 Task: Find connections with filter location Kishangarh with filter topic #economicswith filter profile language Potuguese with filter current company Plivo with filter school GNA University with filter industry Loan Brokers with filter service category Copywriting with filter keywords title Network Administrator
Action: Mouse moved to (318, 210)
Screenshot: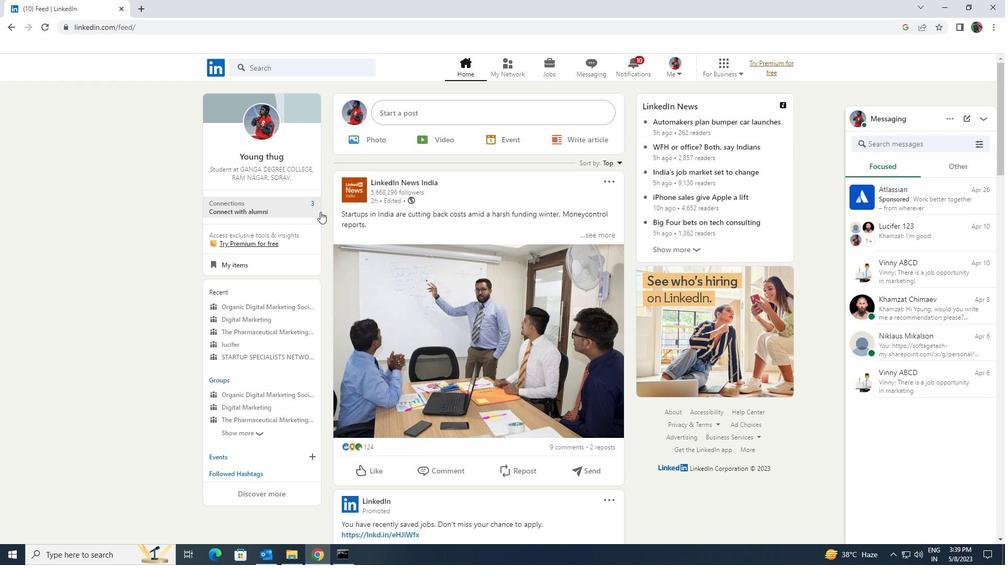 
Action: Mouse pressed left at (318, 210)
Screenshot: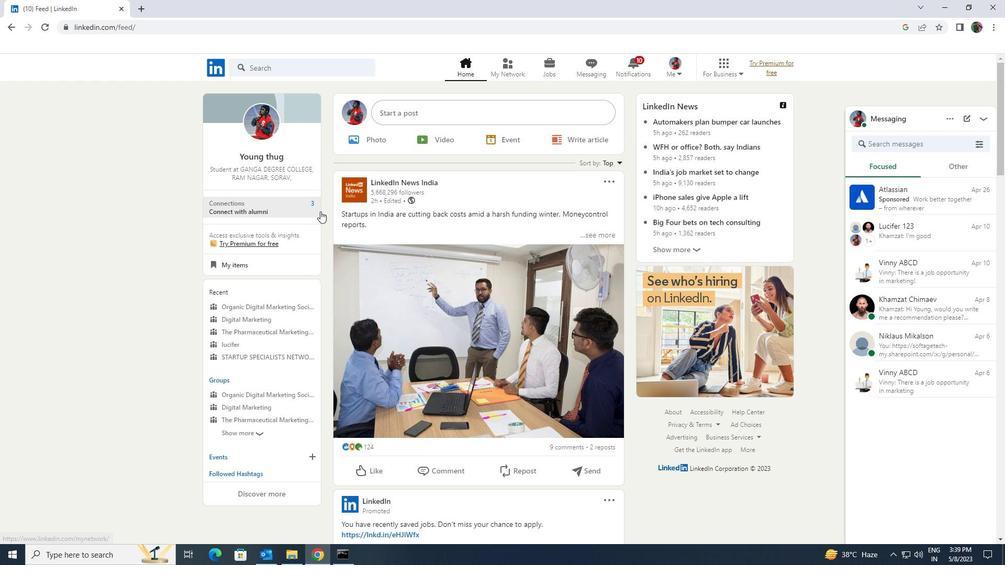 
Action: Mouse moved to (322, 126)
Screenshot: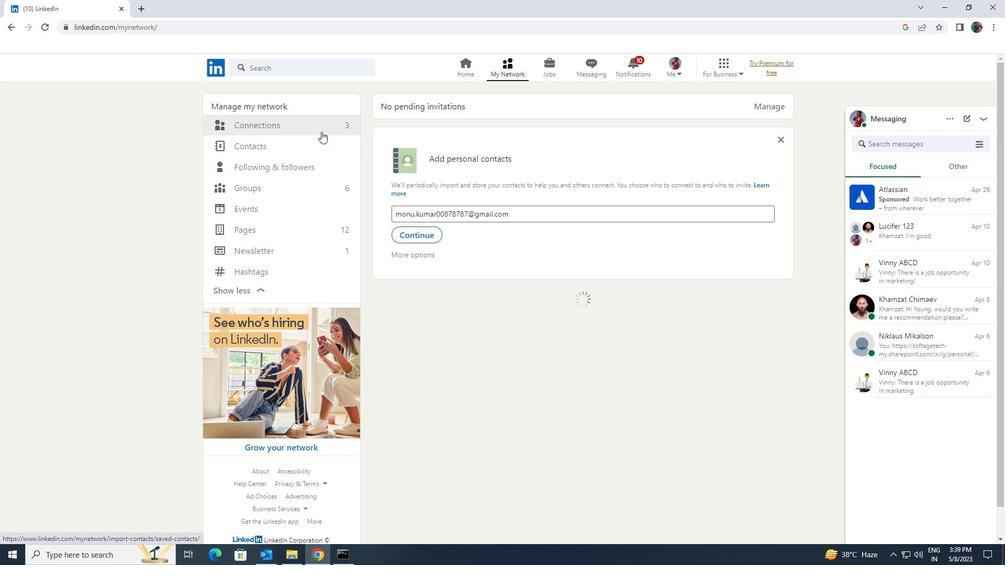 
Action: Mouse pressed left at (322, 126)
Screenshot: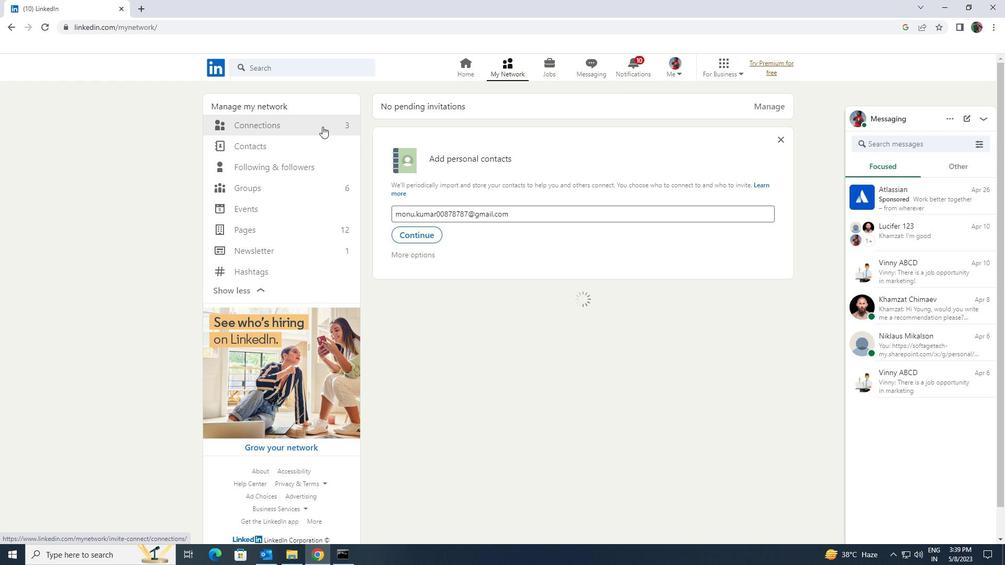 
Action: Mouse moved to (571, 128)
Screenshot: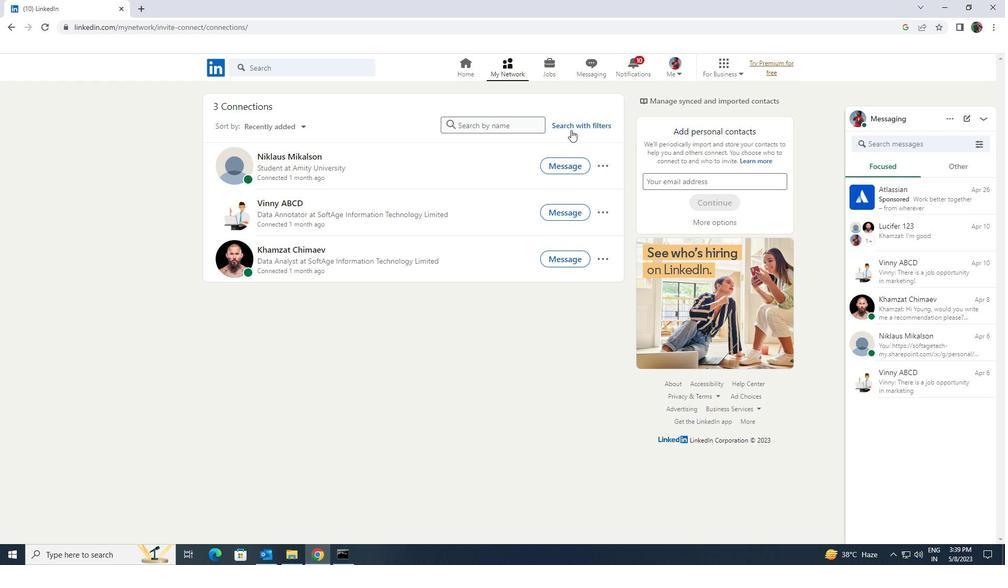 
Action: Mouse pressed left at (571, 128)
Screenshot: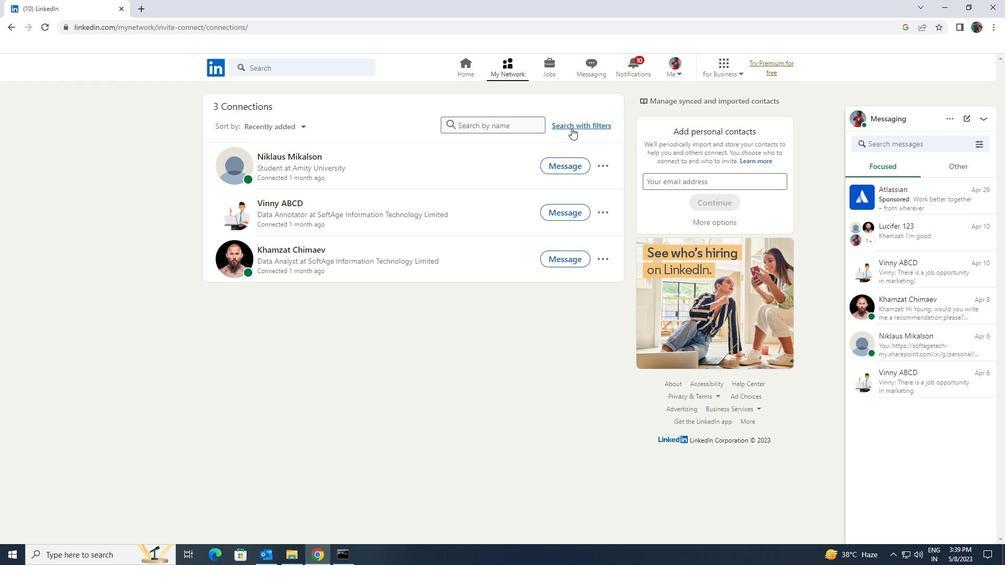 
Action: Mouse moved to (539, 95)
Screenshot: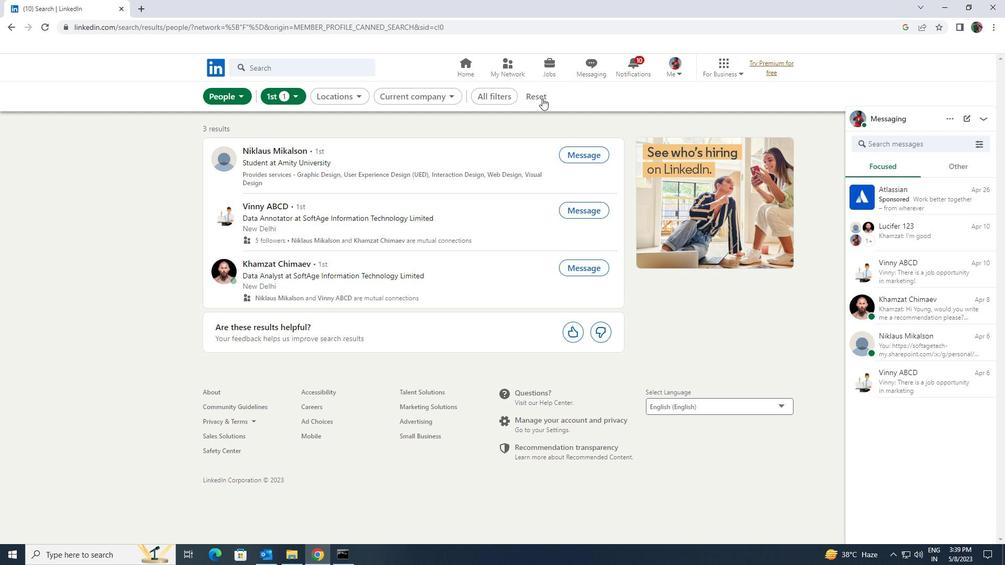 
Action: Mouse pressed left at (539, 95)
Screenshot: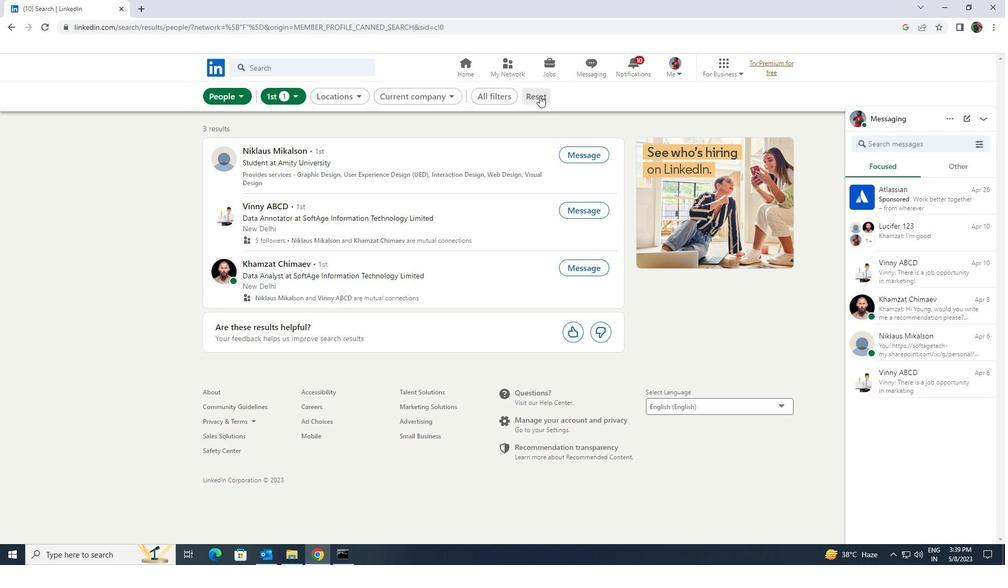
Action: Mouse moved to (527, 97)
Screenshot: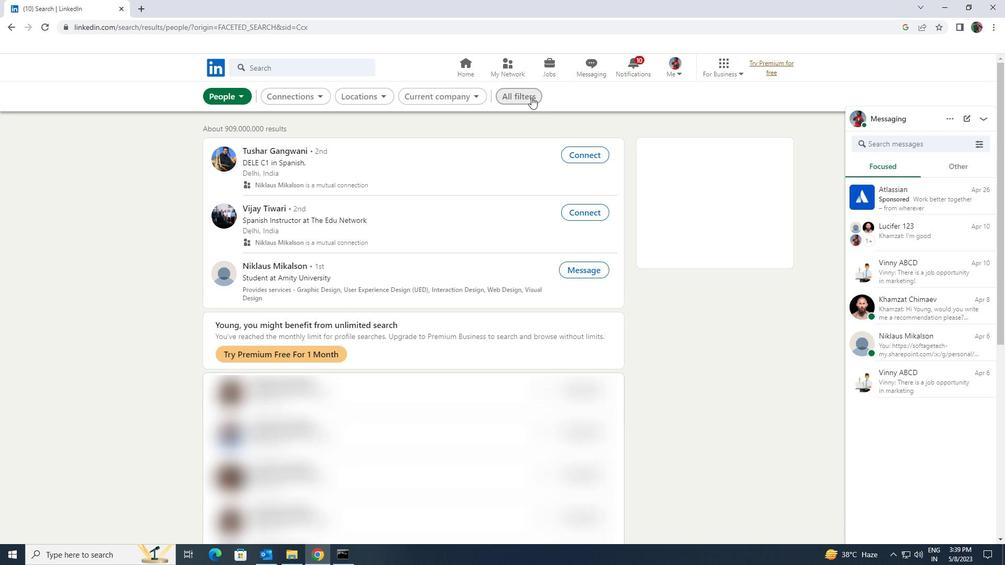 
Action: Mouse pressed left at (527, 97)
Screenshot: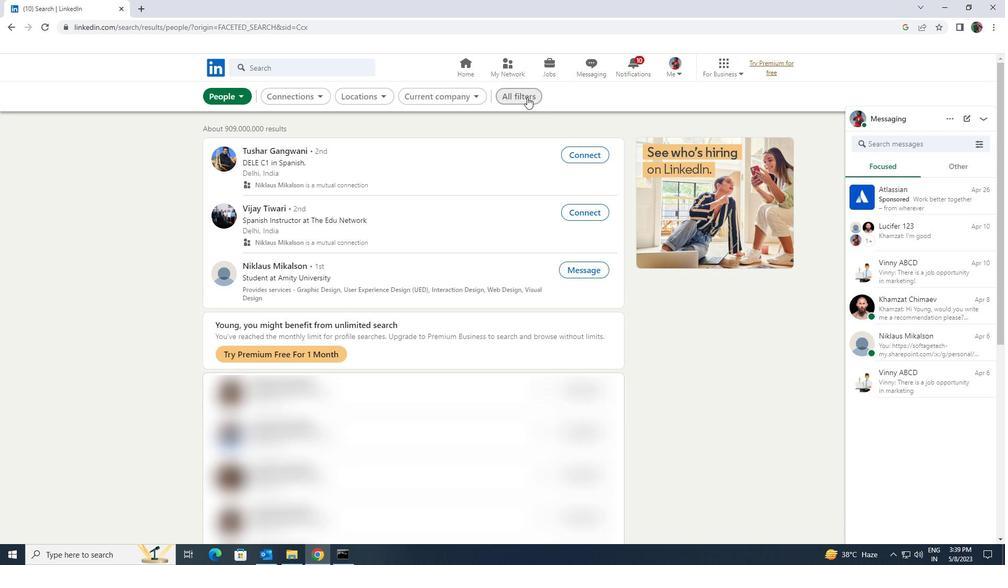 
Action: Mouse moved to (875, 406)
Screenshot: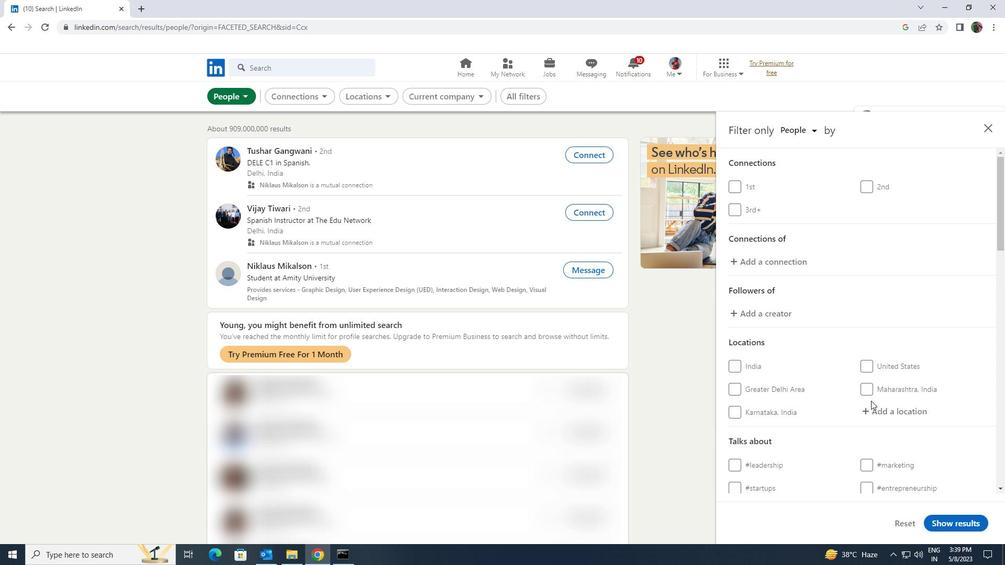 
Action: Mouse pressed left at (875, 406)
Screenshot: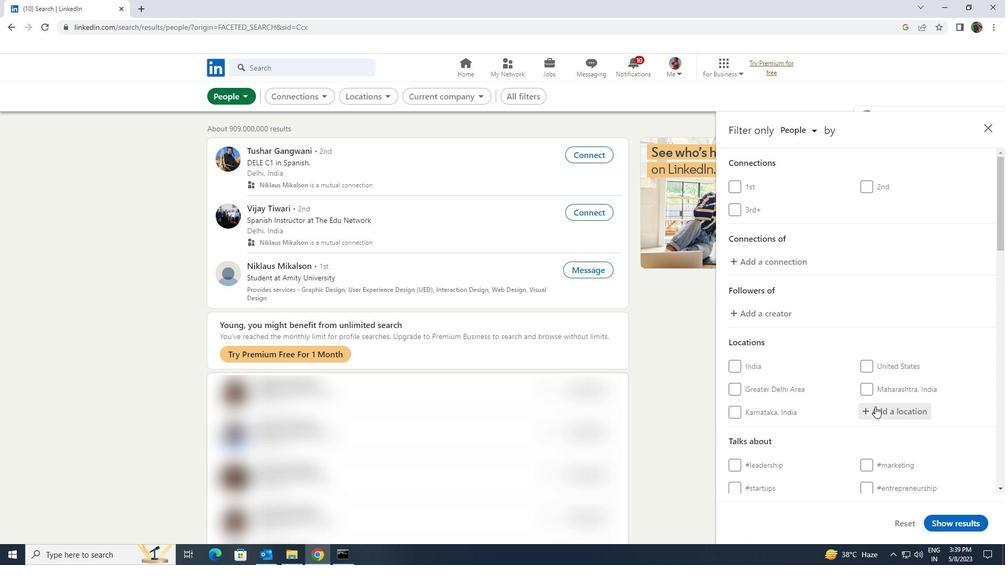 
Action: Key pressed <Key.shift><Key.shift>KISHANGARH
Screenshot: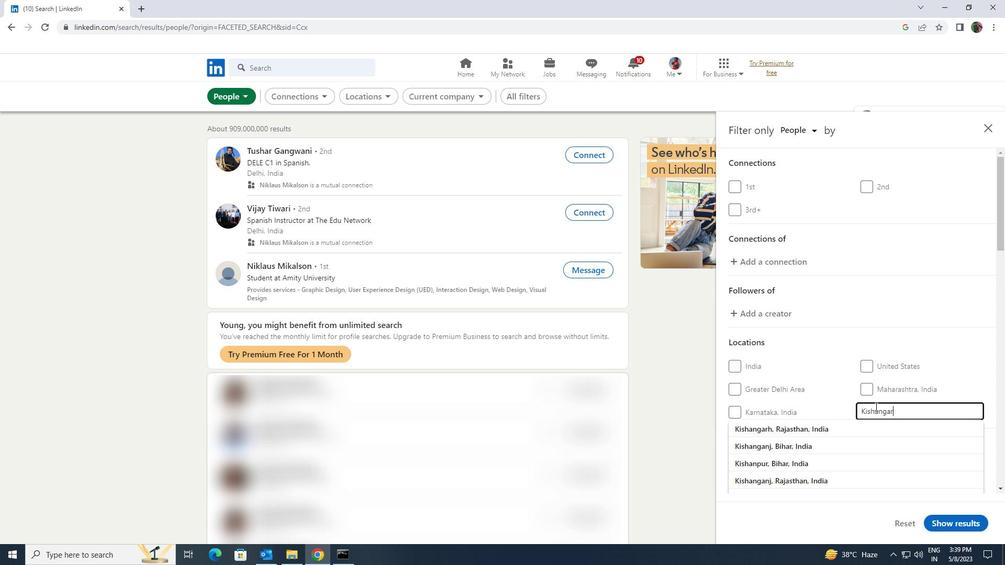 
Action: Mouse moved to (873, 425)
Screenshot: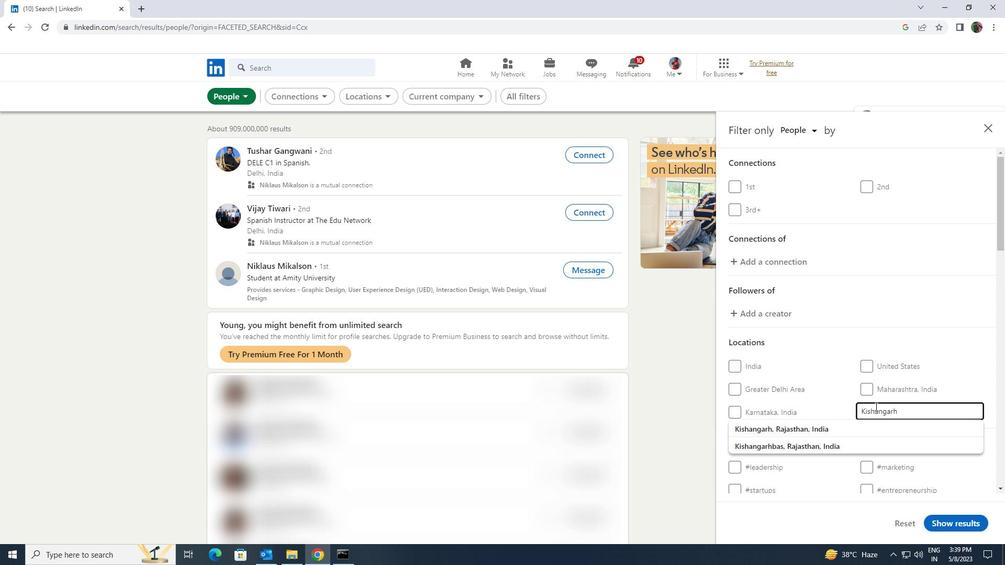 
Action: Mouse pressed left at (873, 425)
Screenshot: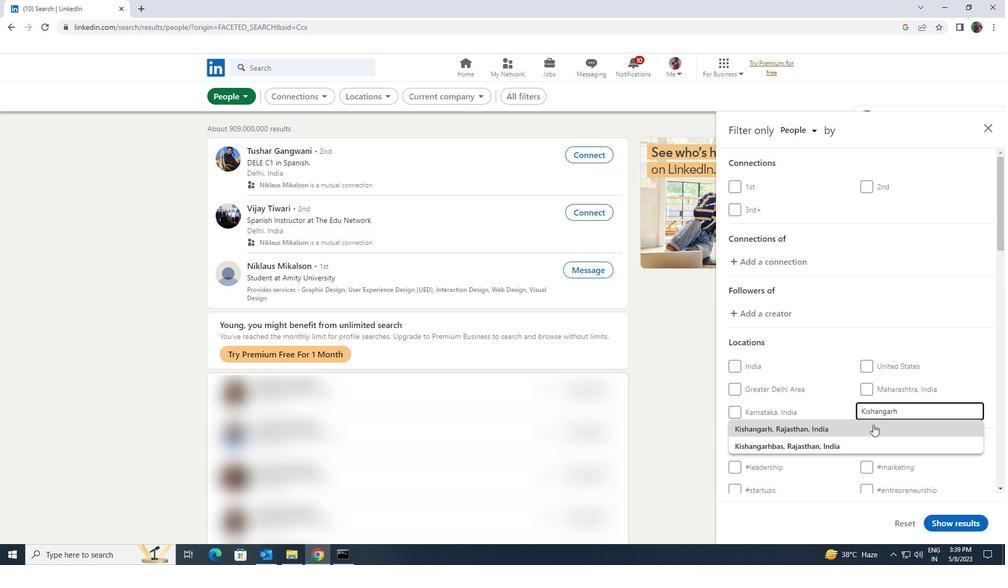 
Action: Mouse scrolled (873, 424) with delta (0, 0)
Screenshot: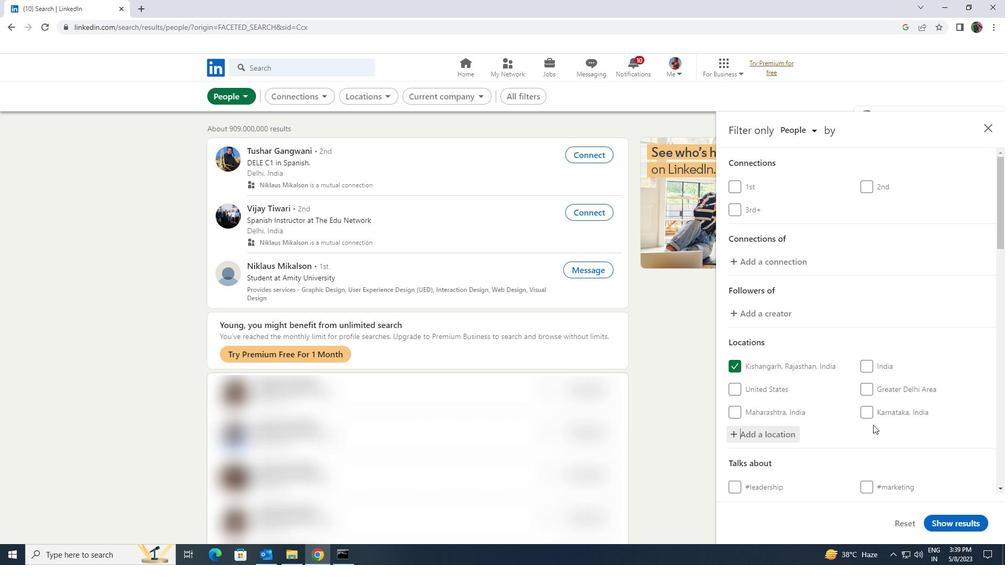 
Action: Mouse scrolled (873, 424) with delta (0, 0)
Screenshot: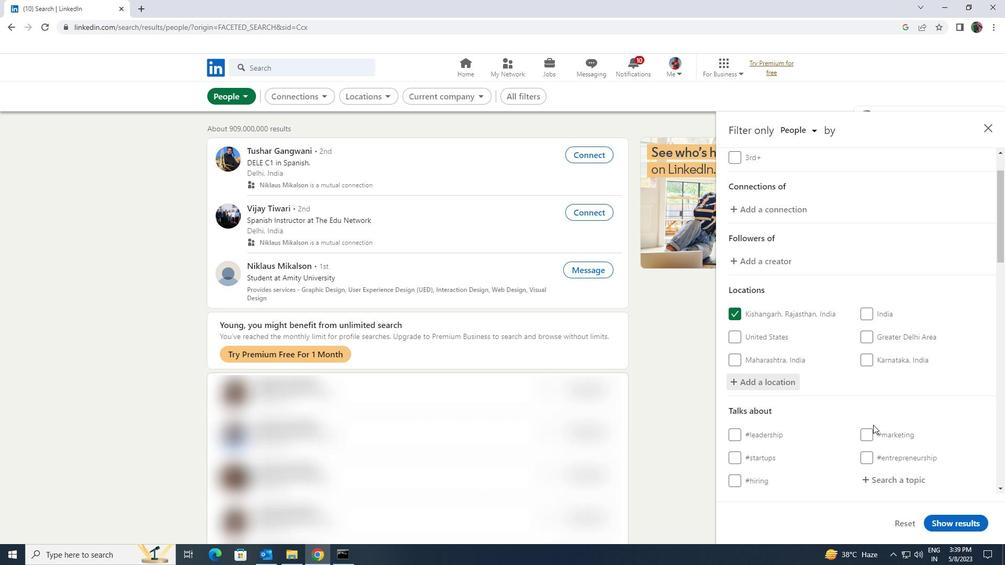 
Action: Mouse pressed left at (873, 425)
Screenshot: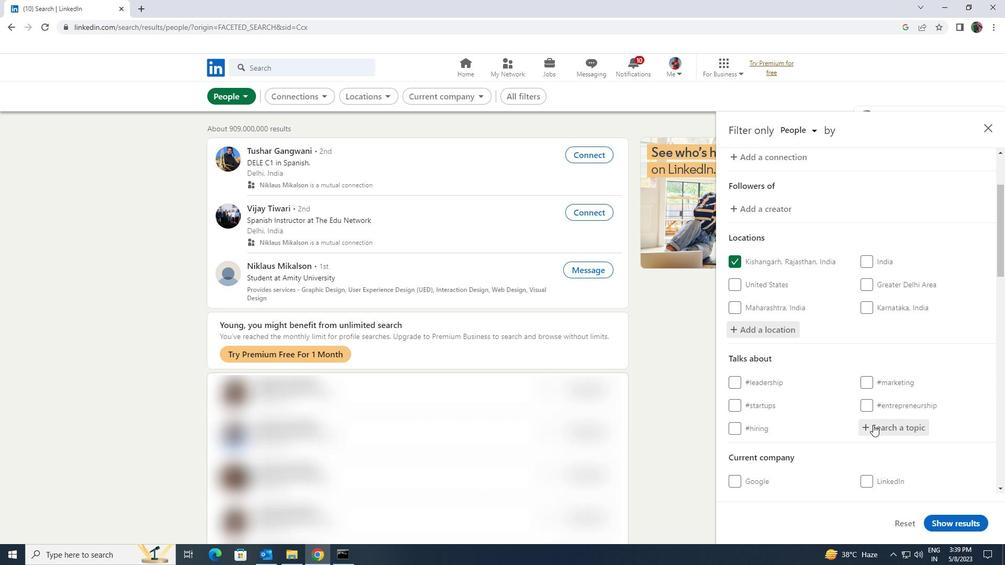 
Action: Key pressed <Key.shift><Key.shift><Key.shift><Key.shift>ECONOMICS
Screenshot: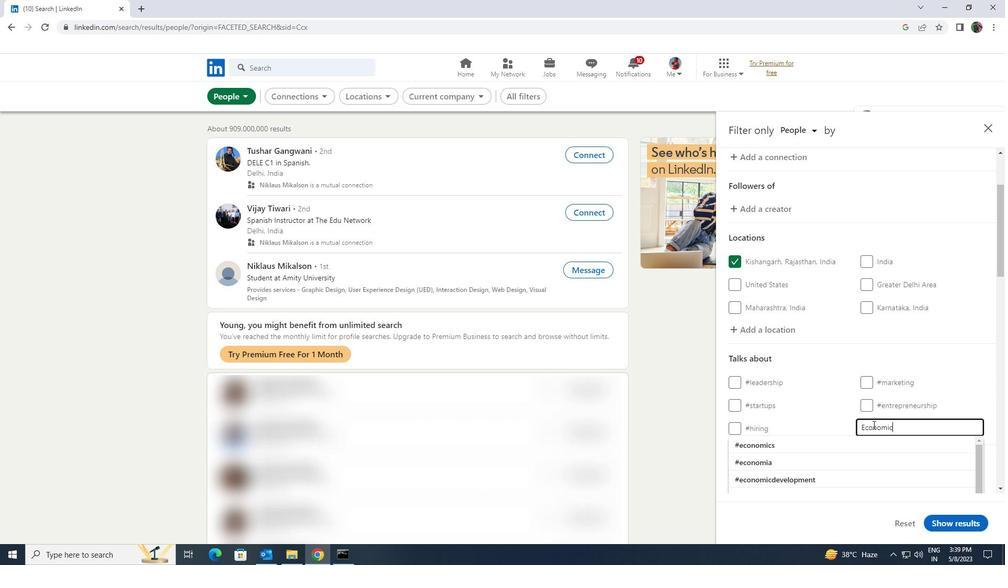 
Action: Mouse moved to (870, 437)
Screenshot: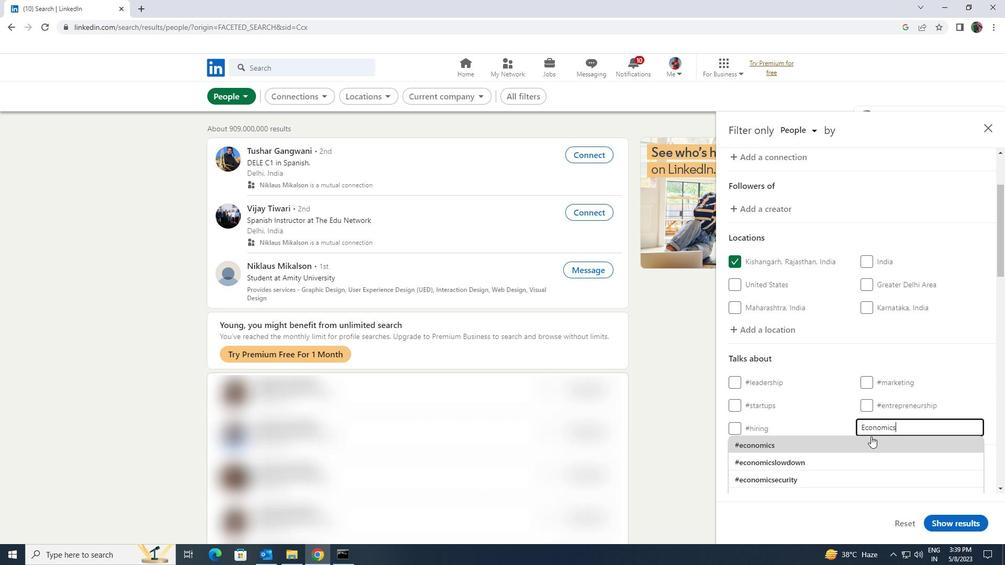 
Action: Mouse pressed left at (870, 437)
Screenshot: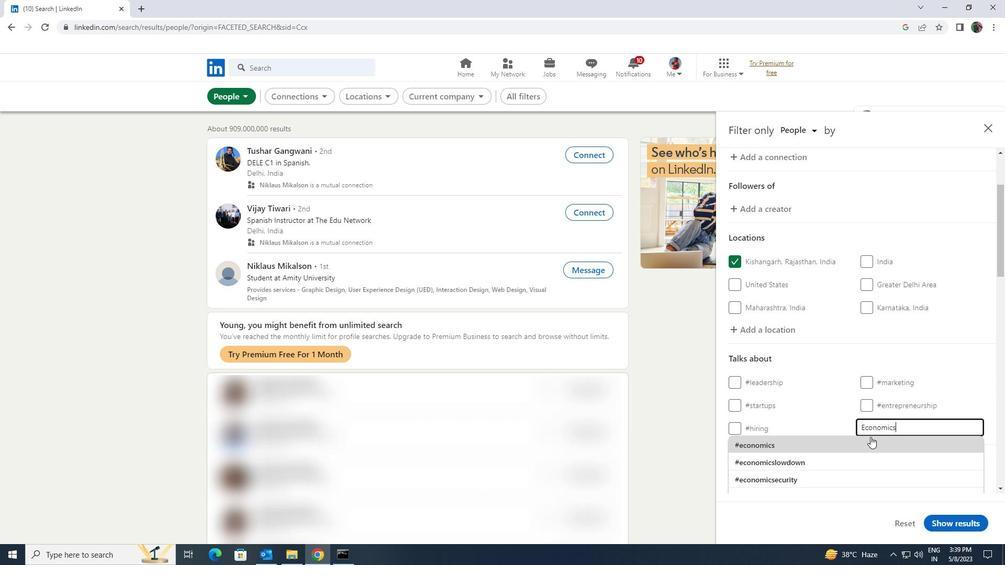 
Action: Mouse scrolled (870, 436) with delta (0, 0)
Screenshot: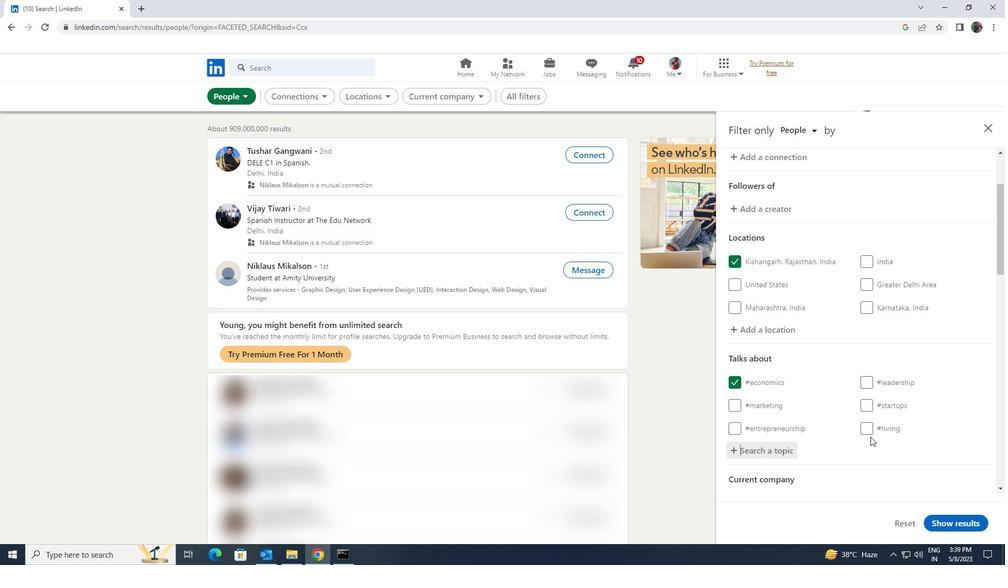 
Action: Mouse scrolled (870, 436) with delta (0, 0)
Screenshot: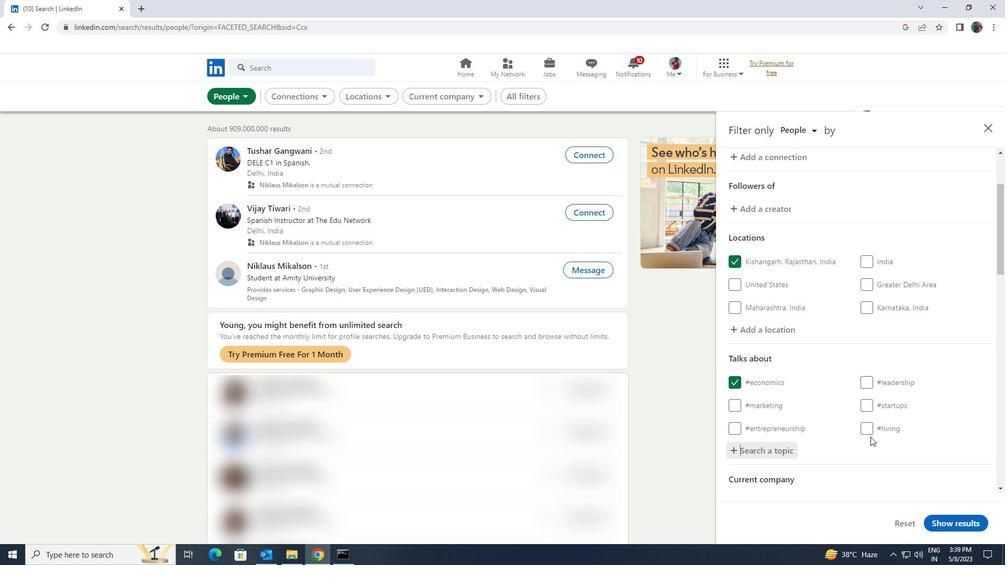 
Action: Mouse scrolled (870, 436) with delta (0, 0)
Screenshot: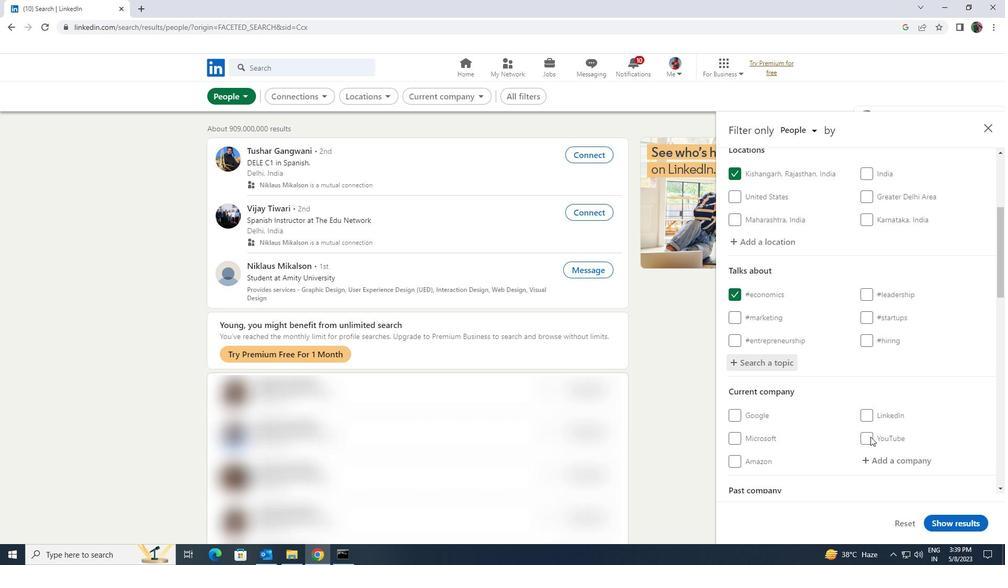 
Action: Mouse scrolled (870, 436) with delta (0, 0)
Screenshot: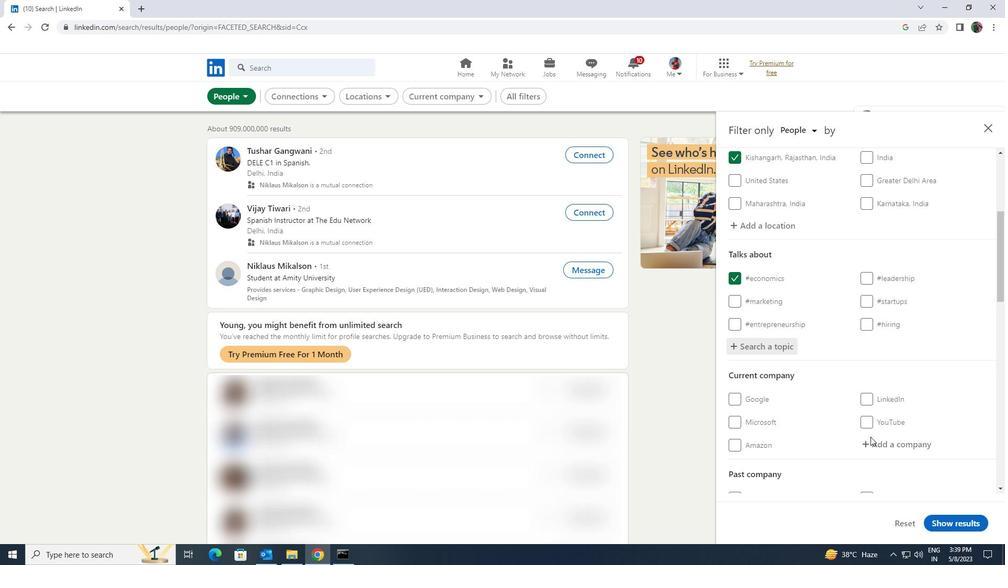 
Action: Mouse scrolled (870, 436) with delta (0, 0)
Screenshot: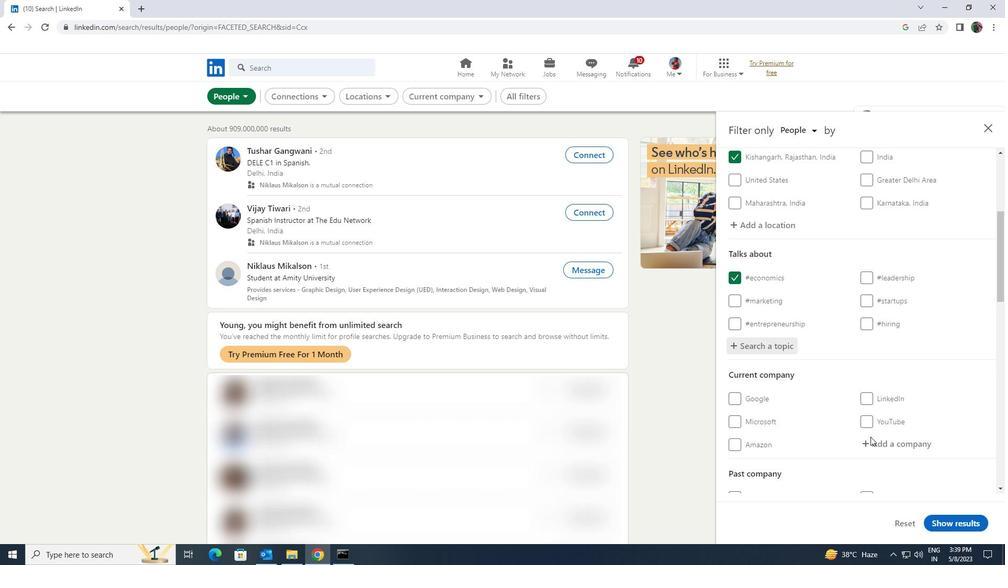 
Action: Mouse scrolled (870, 436) with delta (0, 0)
Screenshot: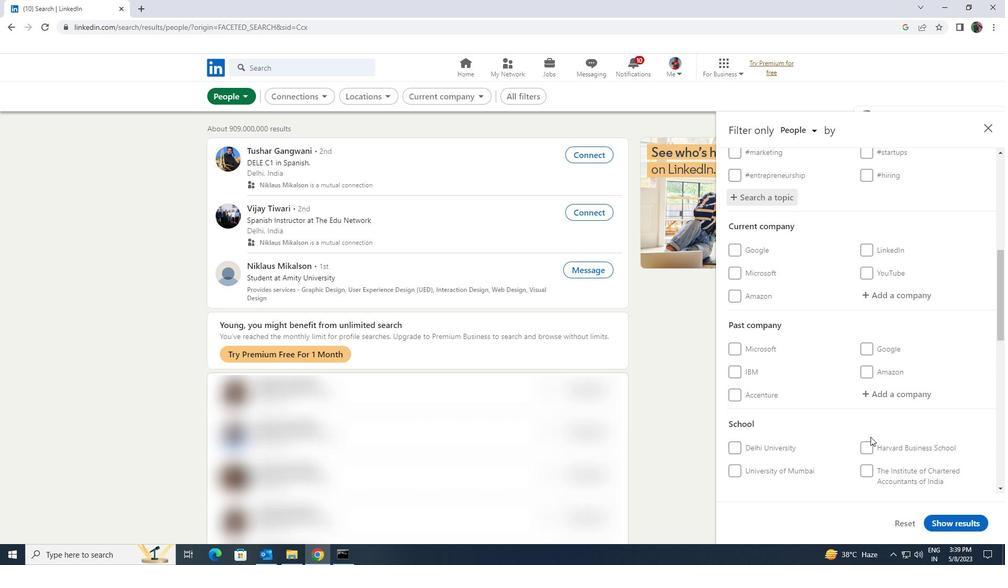 
Action: Mouse scrolled (870, 436) with delta (0, 0)
Screenshot: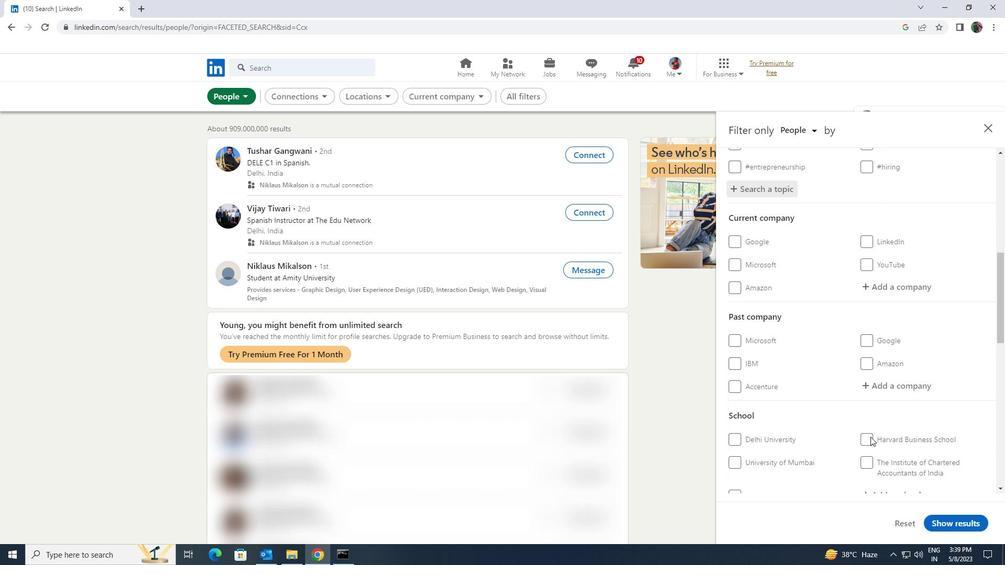 
Action: Mouse scrolled (870, 436) with delta (0, 0)
Screenshot: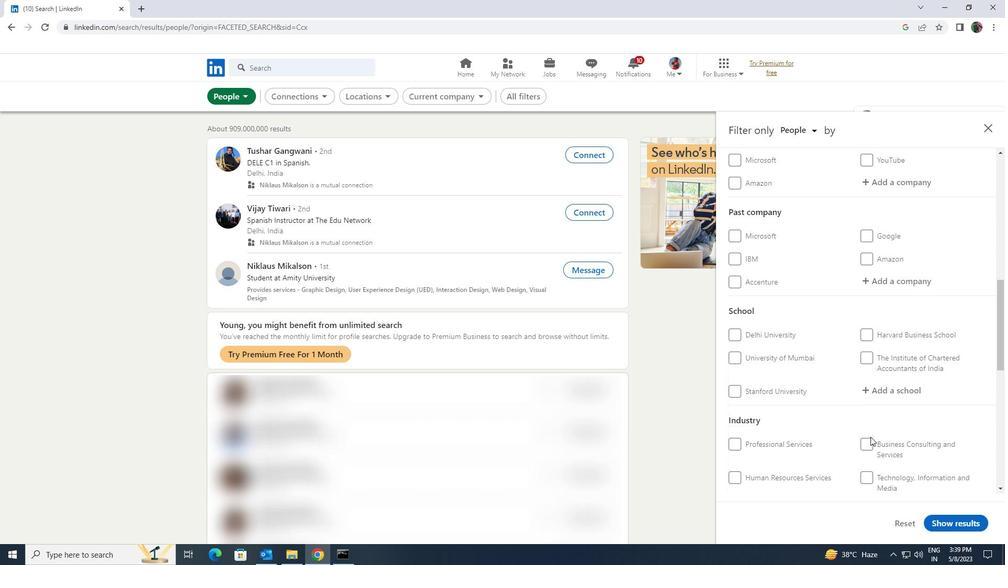 
Action: Mouse scrolled (870, 436) with delta (0, 0)
Screenshot: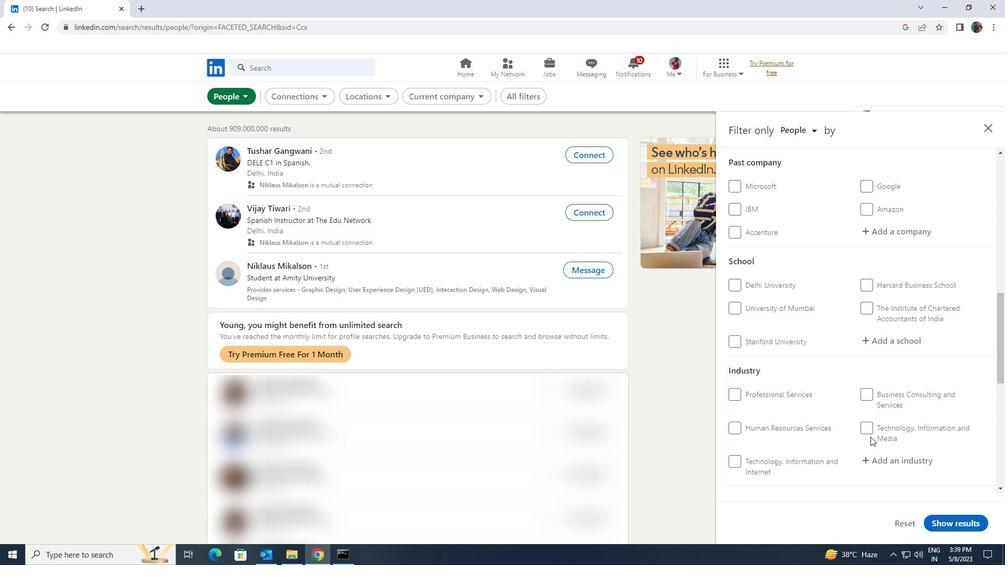 
Action: Mouse scrolled (870, 436) with delta (0, 0)
Screenshot: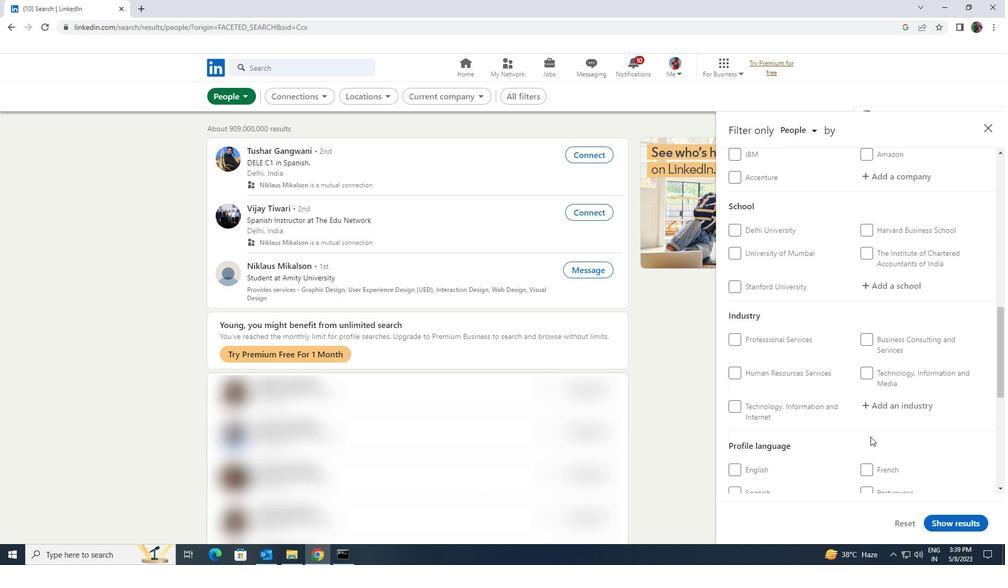 
Action: Mouse pressed left at (870, 437)
Screenshot: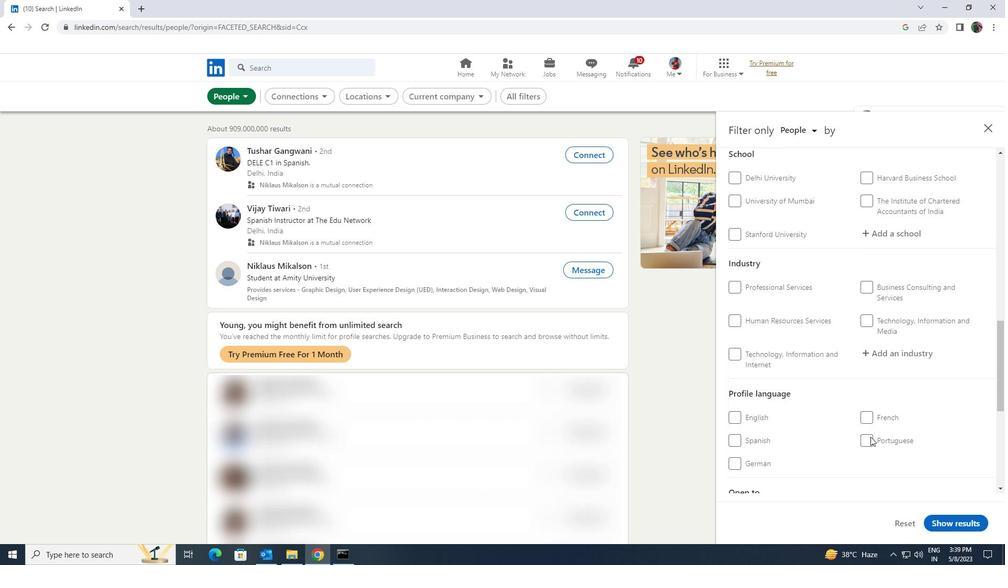 
Action: Mouse scrolled (870, 437) with delta (0, 0)
Screenshot: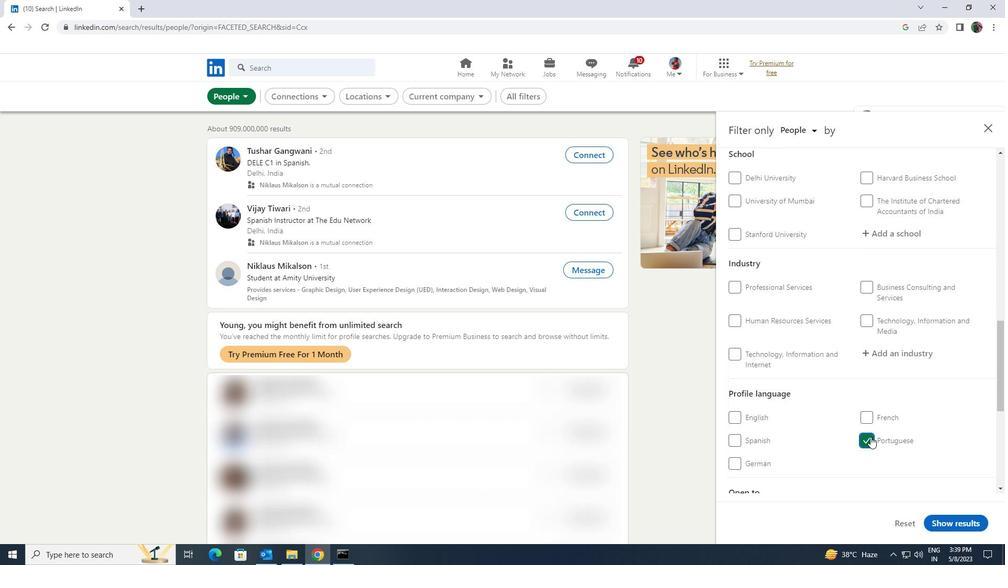 
Action: Mouse scrolled (870, 437) with delta (0, 0)
Screenshot: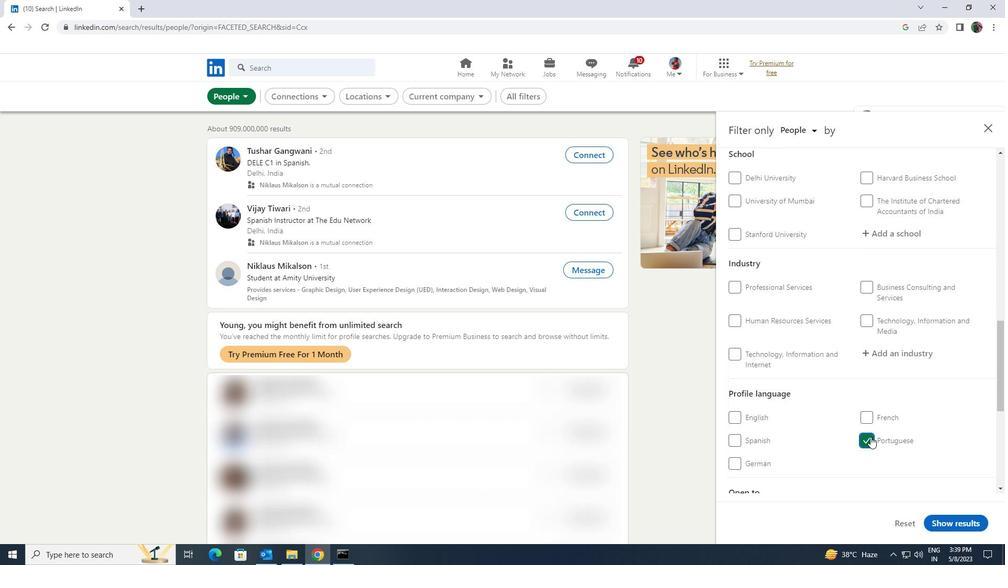 
Action: Mouse scrolled (870, 437) with delta (0, 0)
Screenshot: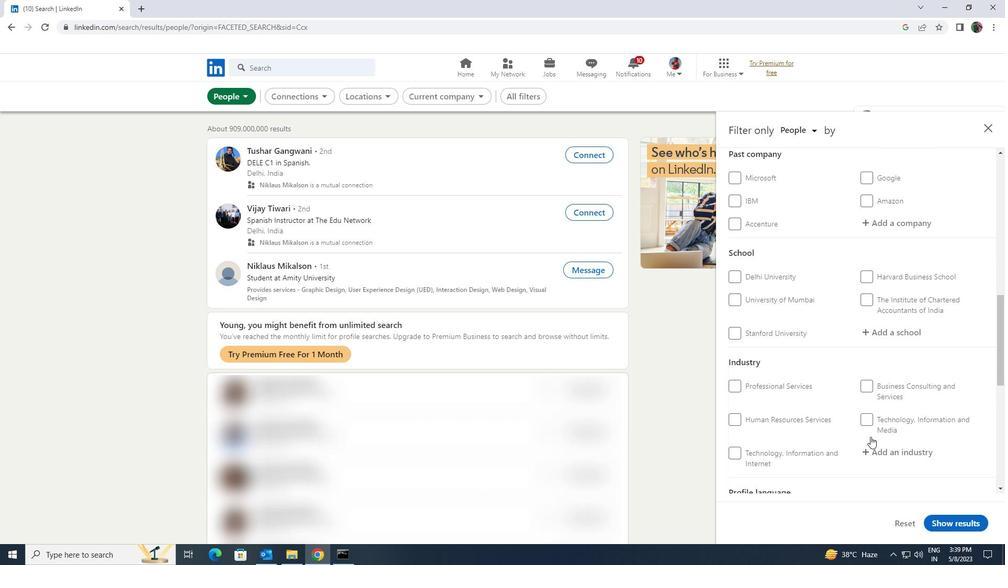
Action: Mouse scrolled (870, 437) with delta (0, 0)
Screenshot: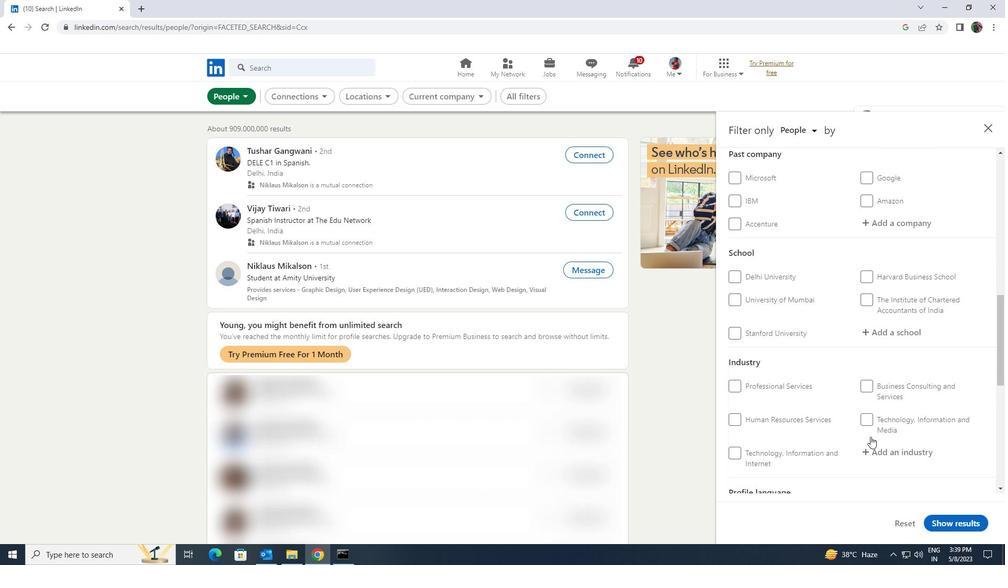 
Action: Mouse scrolled (870, 437) with delta (0, 0)
Screenshot: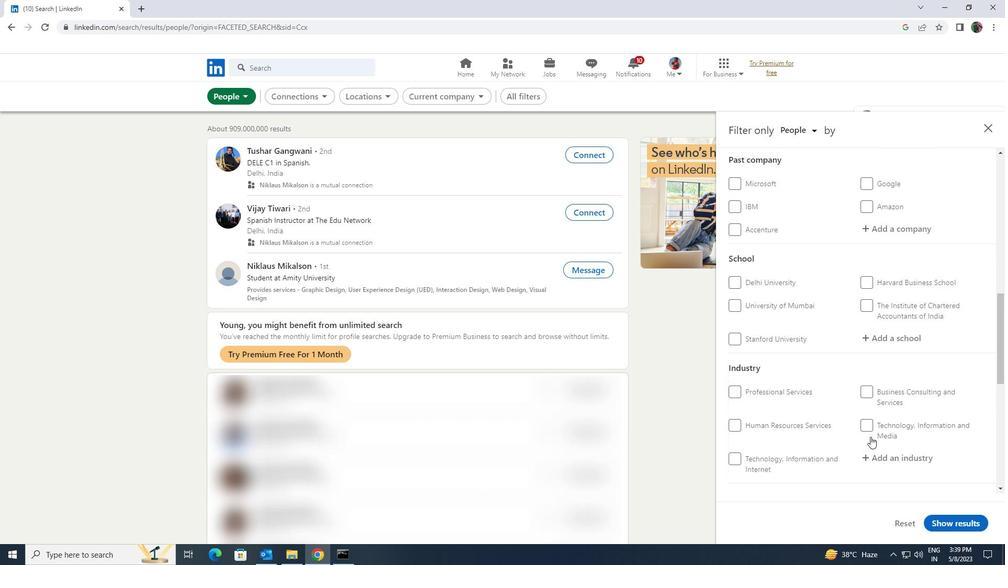 
Action: Mouse scrolled (870, 437) with delta (0, 0)
Screenshot: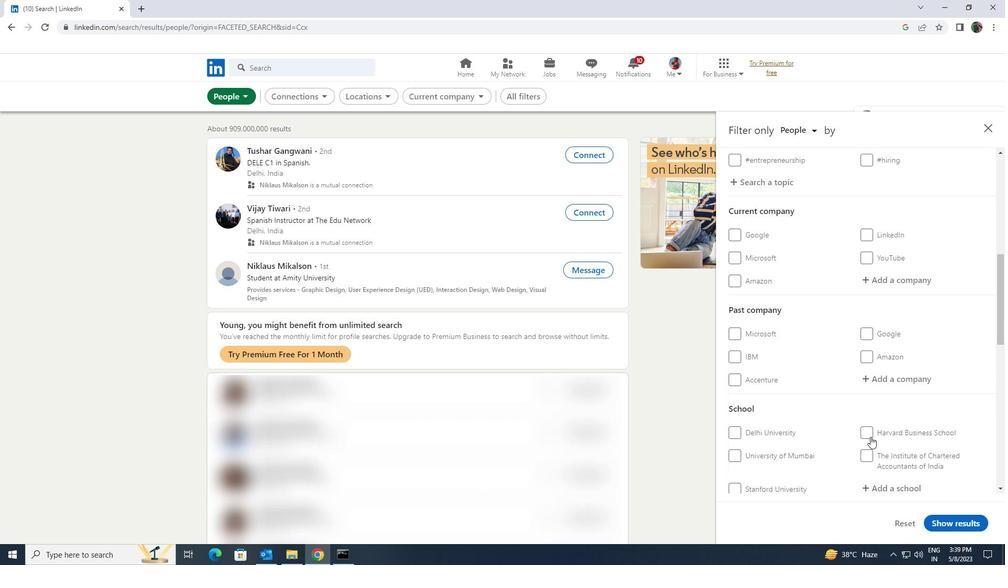 
Action: Mouse scrolled (870, 437) with delta (0, 0)
Screenshot: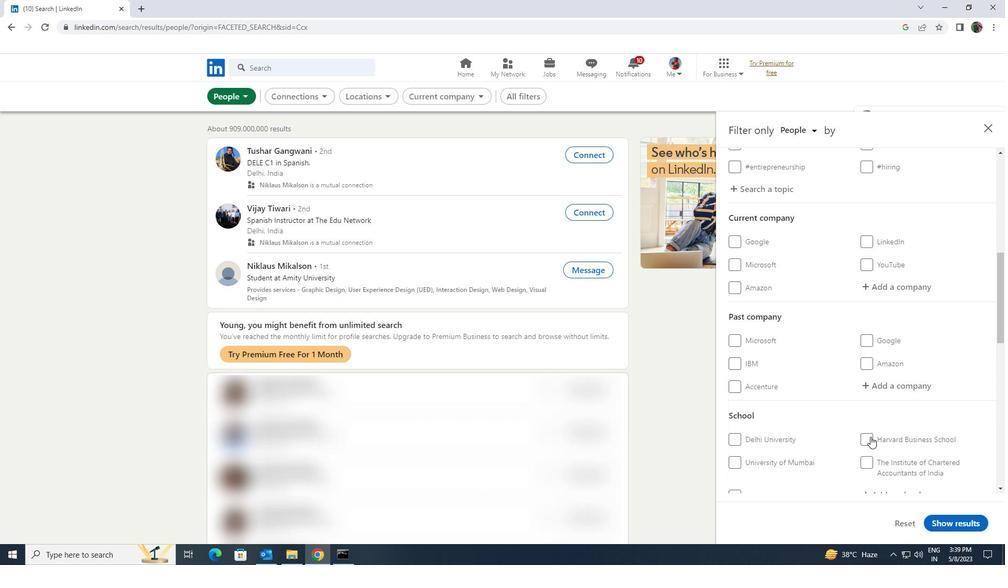 
Action: Mouse moved to (878, 394)
Screenshot: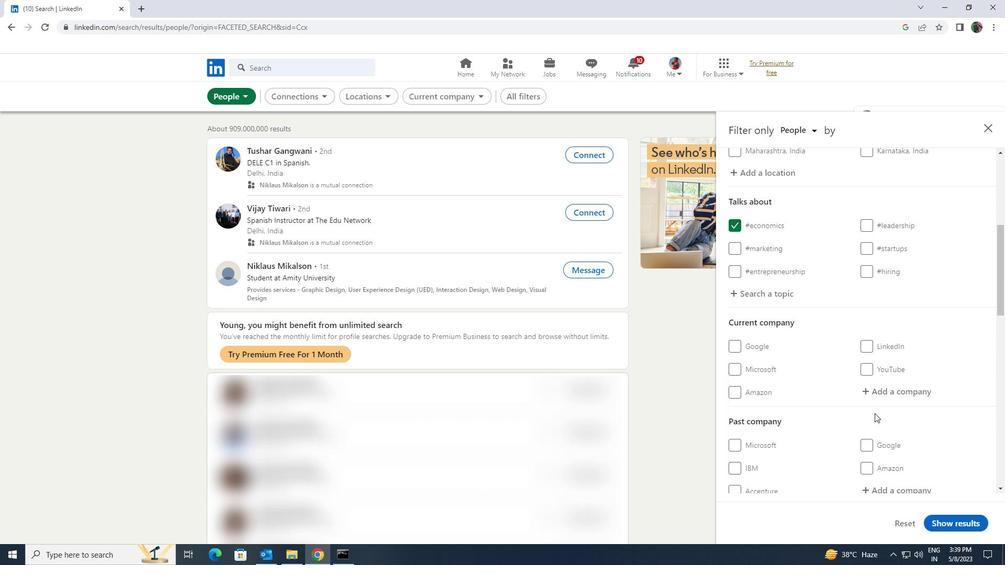 
Action: Mouse pressed left at (878, 394)
Screenshot: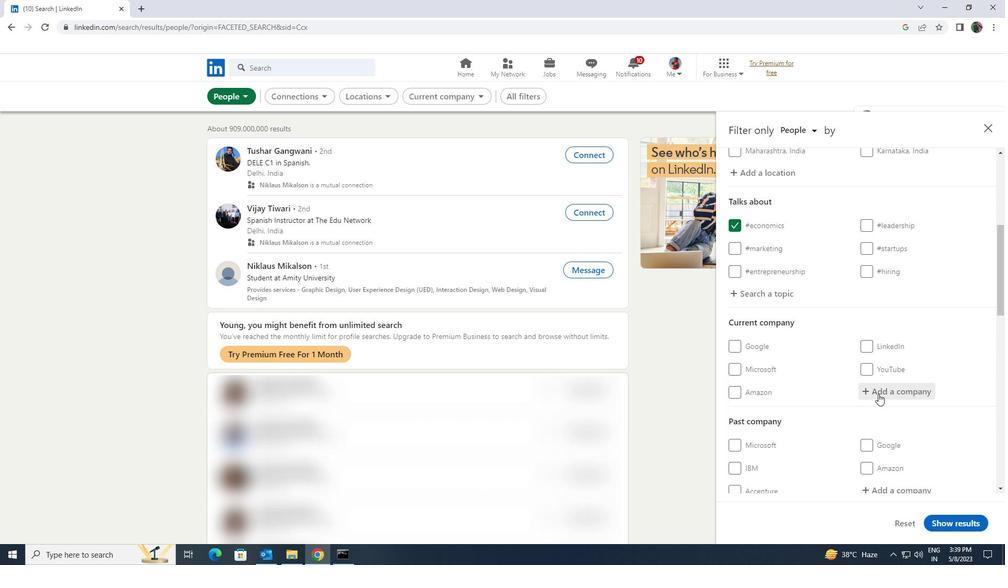 
Action: Key pressed <Key.shift><Key.shift><Key.shift><Key.shift><Key.shift><Key.shift>GN<Key.backspace><Key.backspace><Key.shift><Key.shift><Key.shift><Key.shift><Key.shift><Key.shift><Key.shift><Key.shift><Key.shift><Key.shift><Key.shift><Key.shift><Key.shift><Key.shift><Key.shift><Key.shift><Key.shift><Key.shift><Key.shift><Key.shift><Key.shift>PLIVO
Screenshot: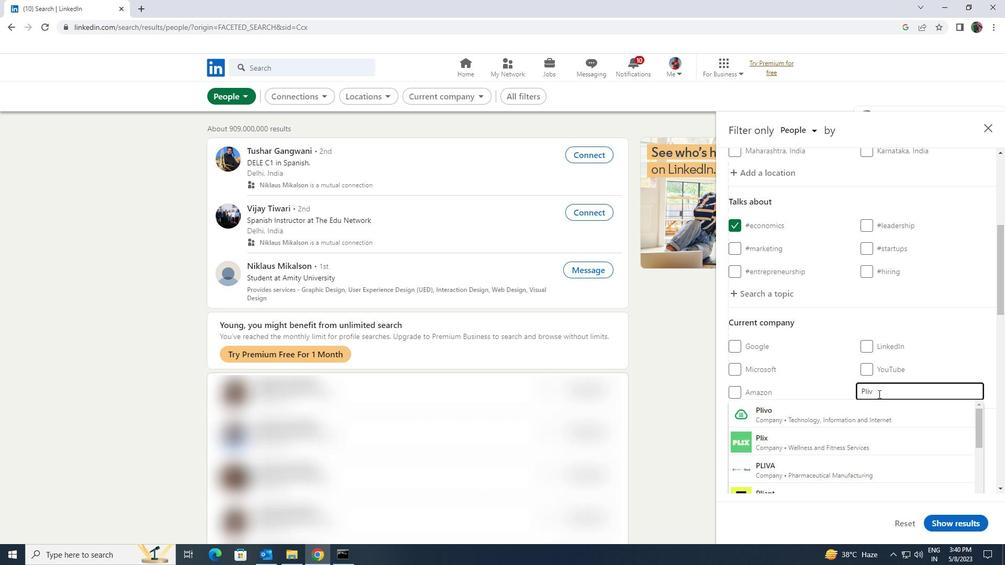 
Action: Mouse moved to (871, 406)
Screenshot: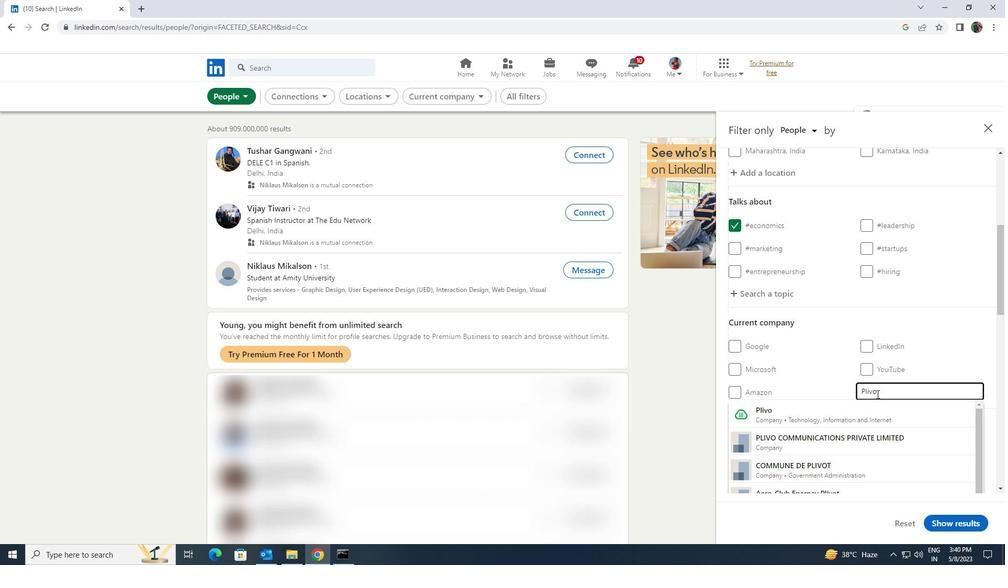 
Action: Mouse pressed left at (871, 406)
Screenshot: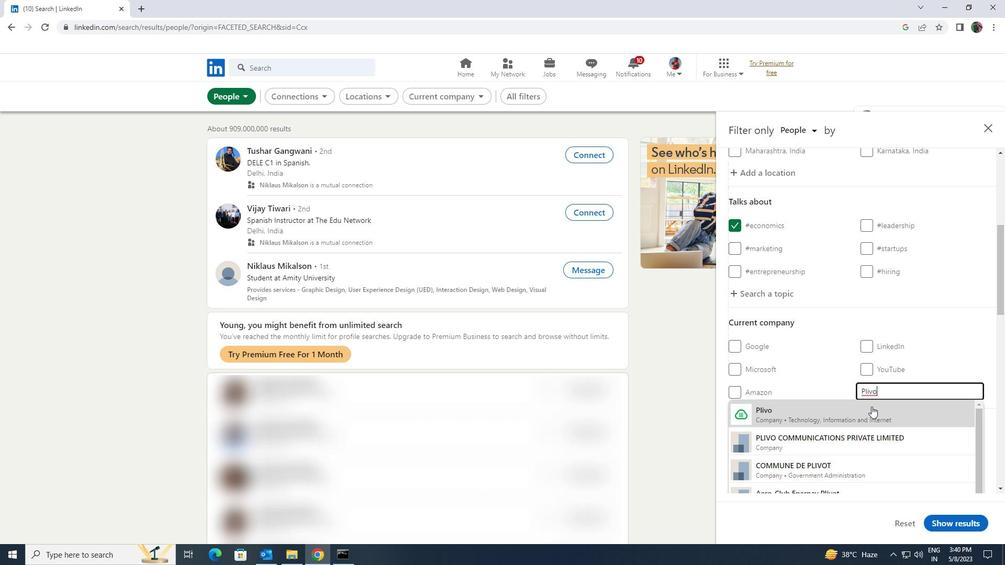 
Action: Mouse scrolled (871, 406) with delta (0, 0)
Screenshot: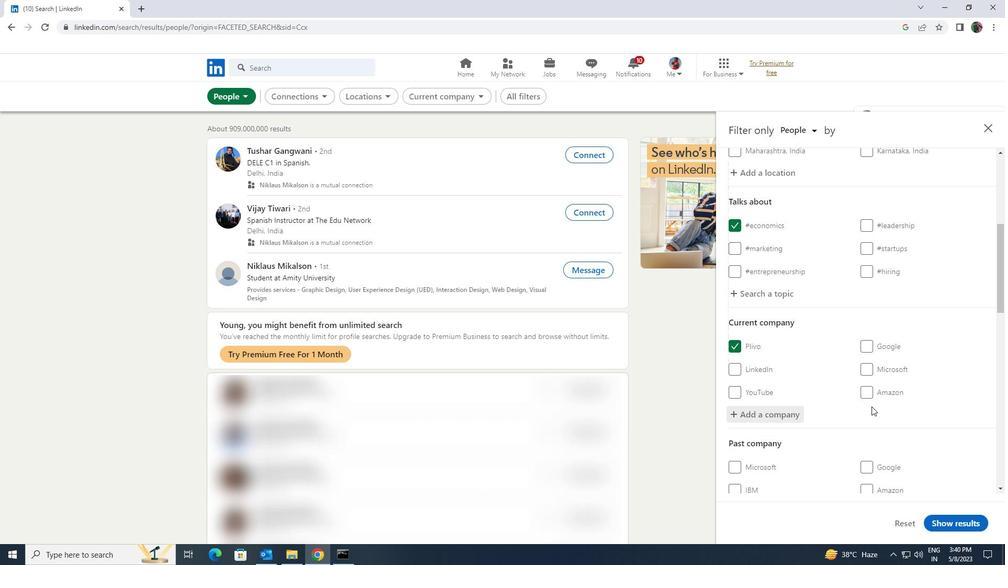 
Action: Mouse moved to (866, 429)
Screenshot: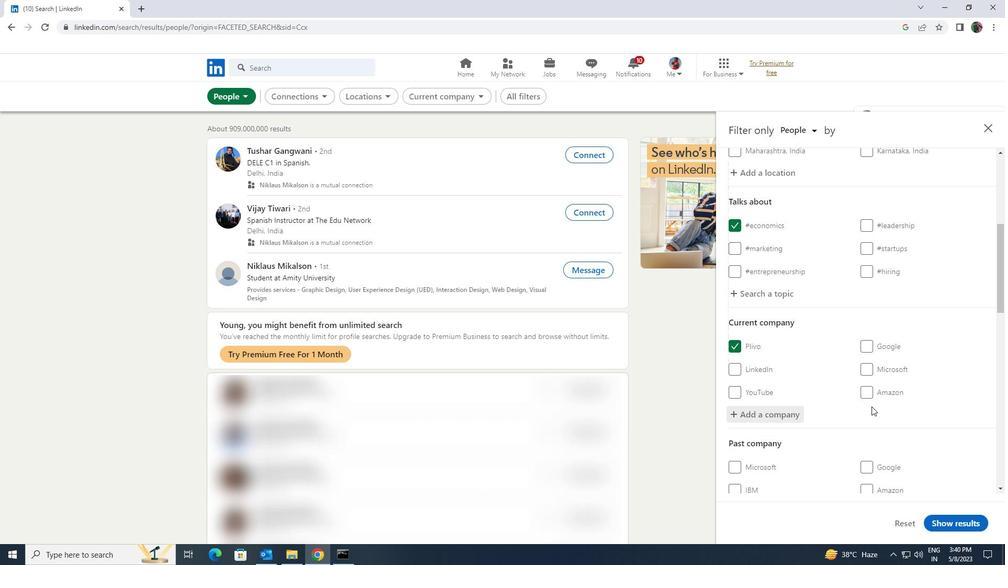 
Action: Mouse scrolled (866, 428) with delta (0, 0)
Screenshot: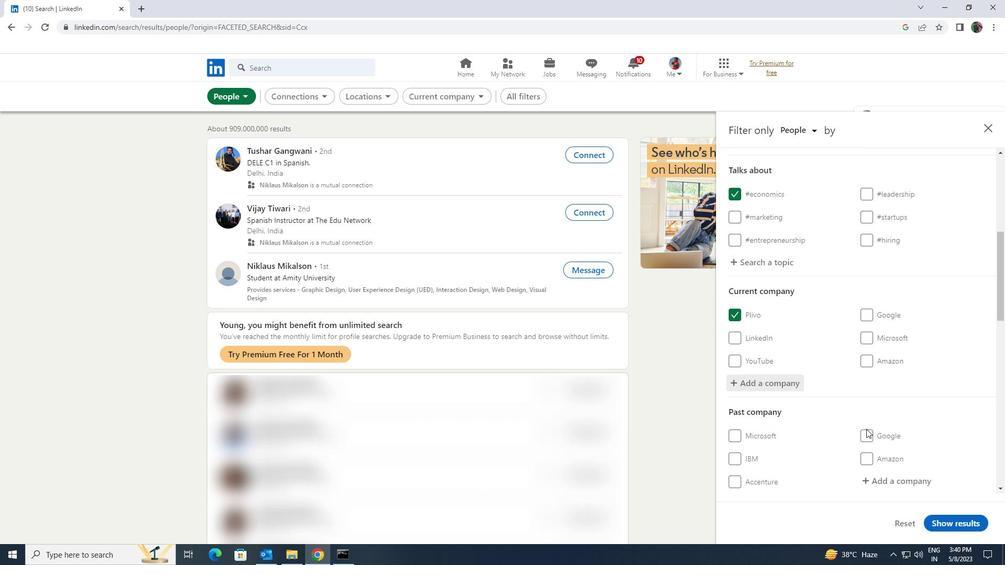 
Action: Mouse scrolled (866, 428) with delta (0, 0)
Screenshot: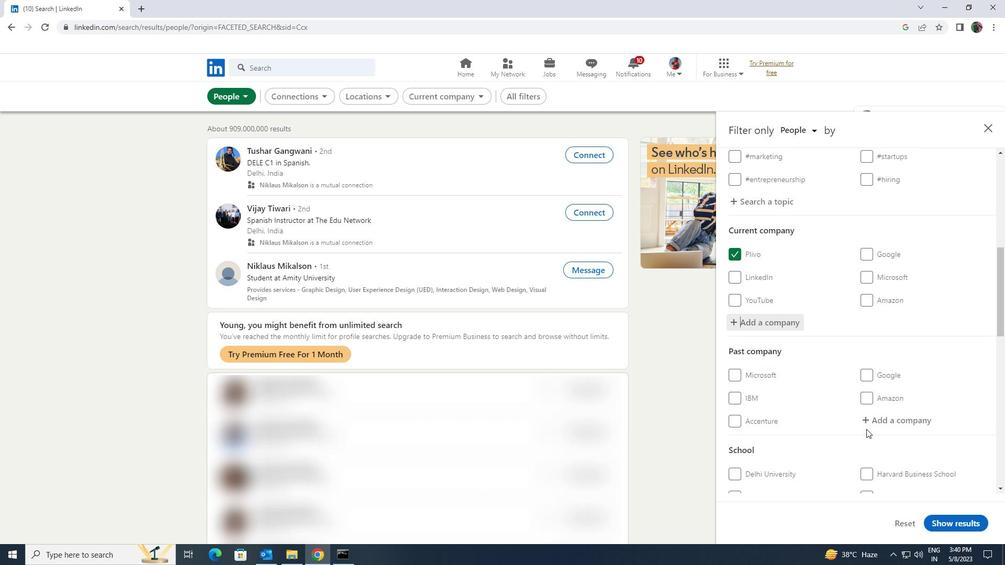 
Action: Mouse scrolled (866, 428) with delta (0, 0)
Screenshot: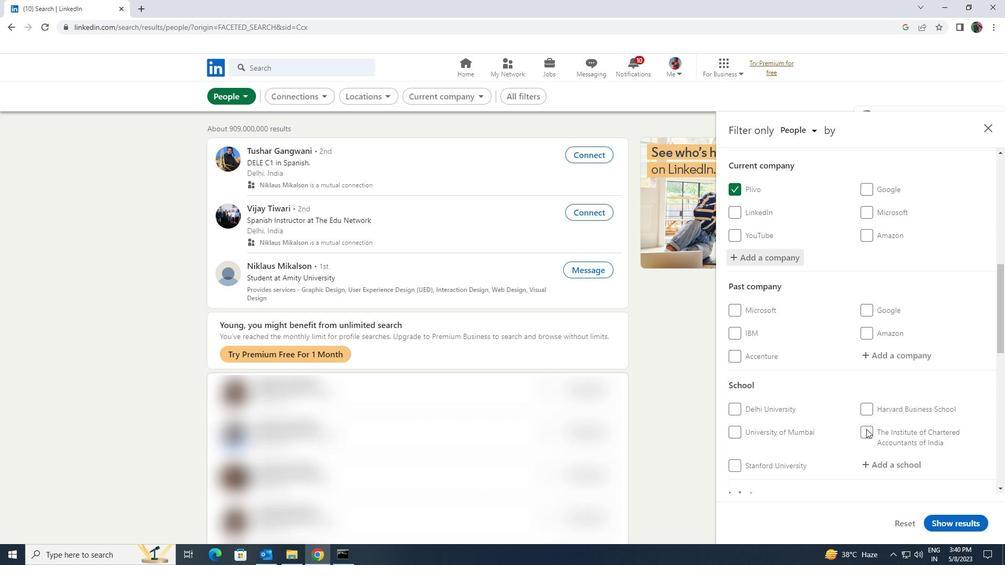 
Action: Mouse moved to (871, 415)
Screenshot: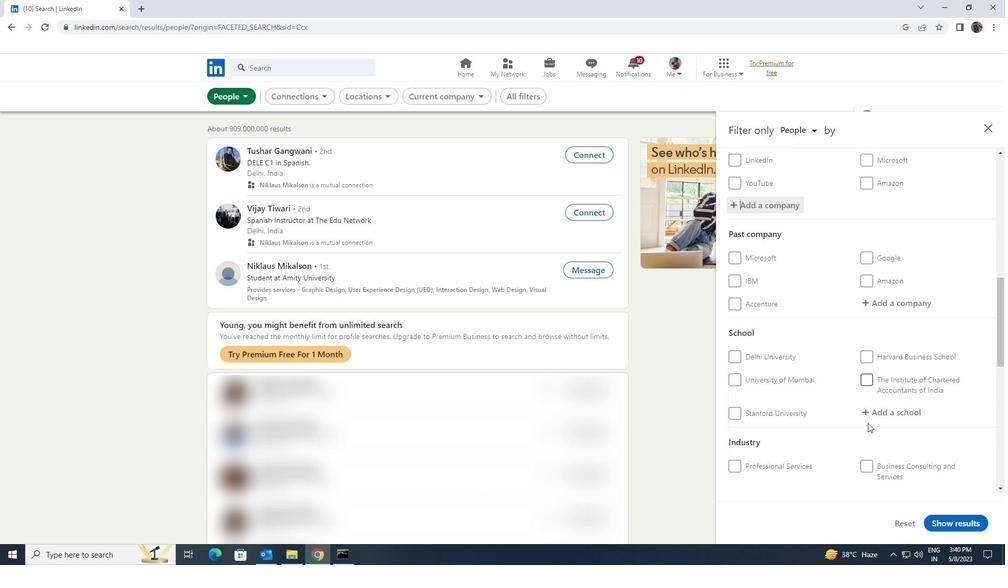 
Action: Mouse pressed left at (871, 415)
Screenshot: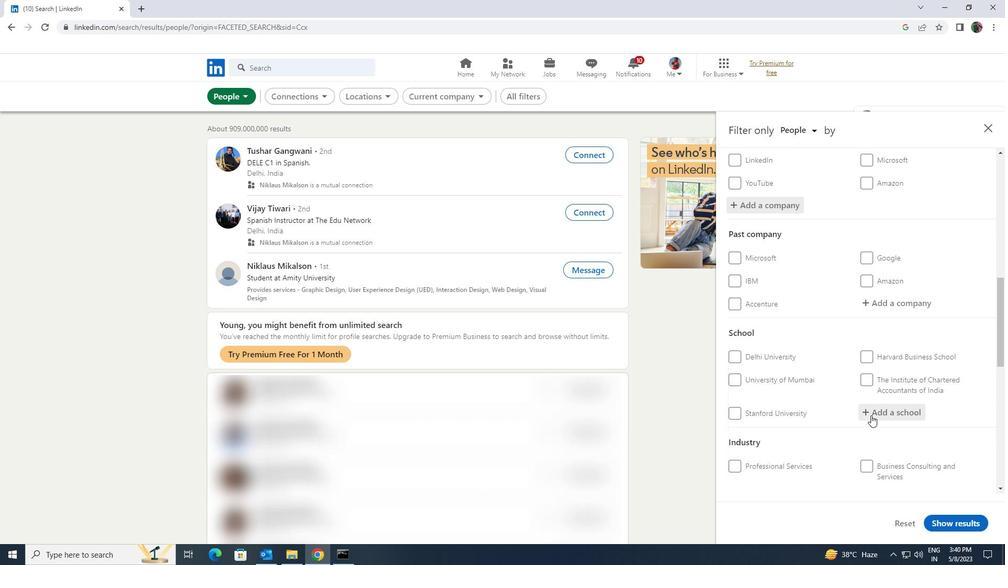 
Action: Key pressed <Key.shift><Key.shift><Key.shift><Key.shift><Key.shift><Key.shift><Key.shift><Key.shift><Key.shift>GNA<Key.space>UNIVERSITY<Key.space><Key.shift><Key.shift><Key.shift><Key.shift><Key.shift><Key.shift><Key.shift><Key.shift><Key.shift><Key.shift><Key.shift><Key.shift><Key.shift>WITH<Key.backspace><Key.backspace><Key.backspace><Key.backspace>
Screenshot: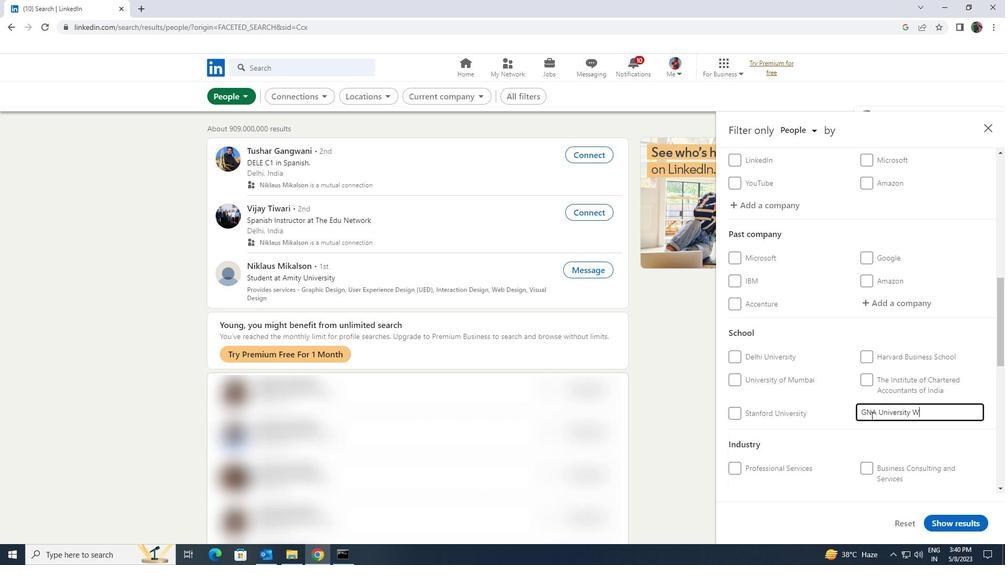 
Action: Mouse moved to (866, 426)
Screenshot: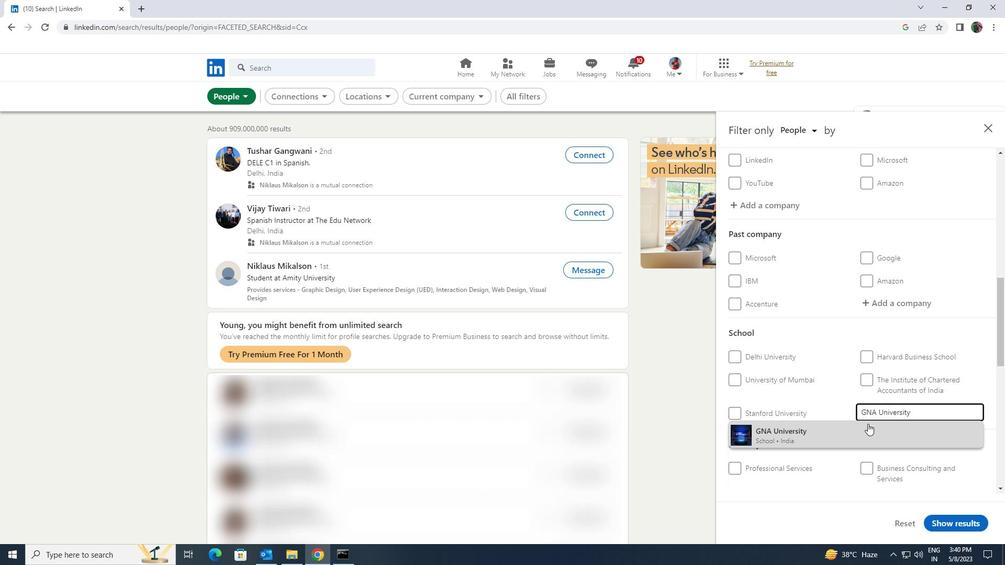 
Action: Mouse pressed left at (866, 426)
Screenshot: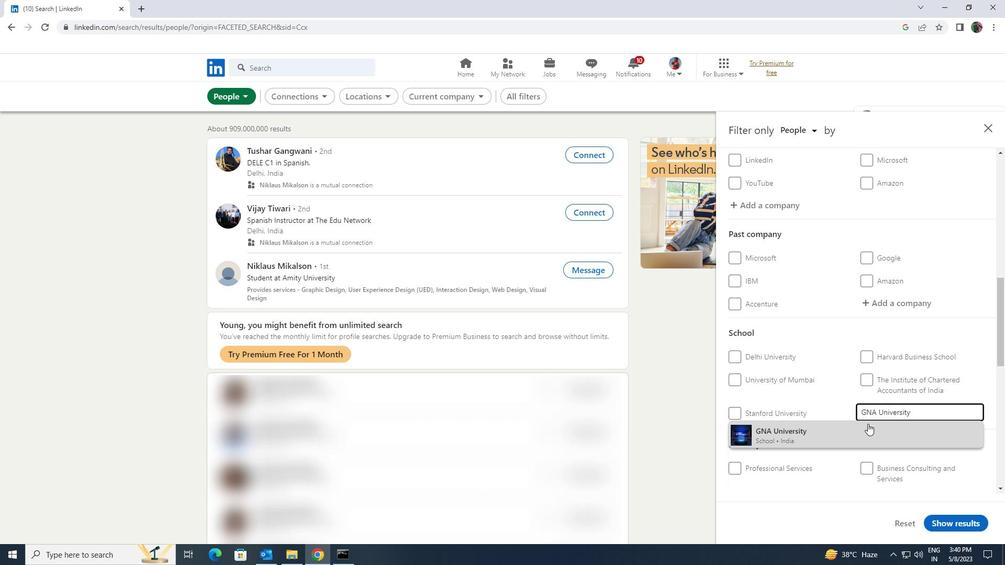 
Action: Mouse moved to (866, 427)
Screenshot: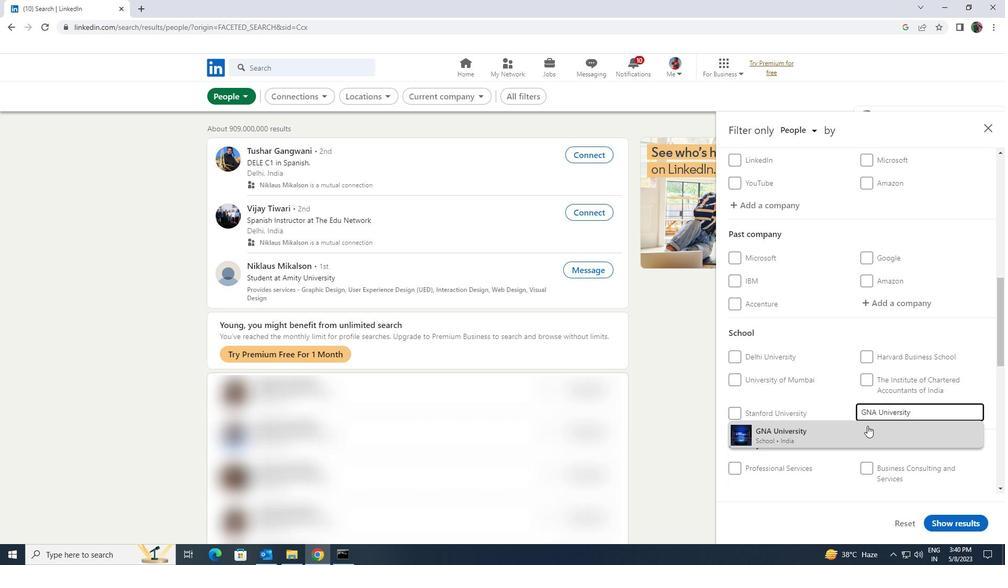 
Action: Mouse scrolled (866, 426) with delta (0, 0)
Screenshot: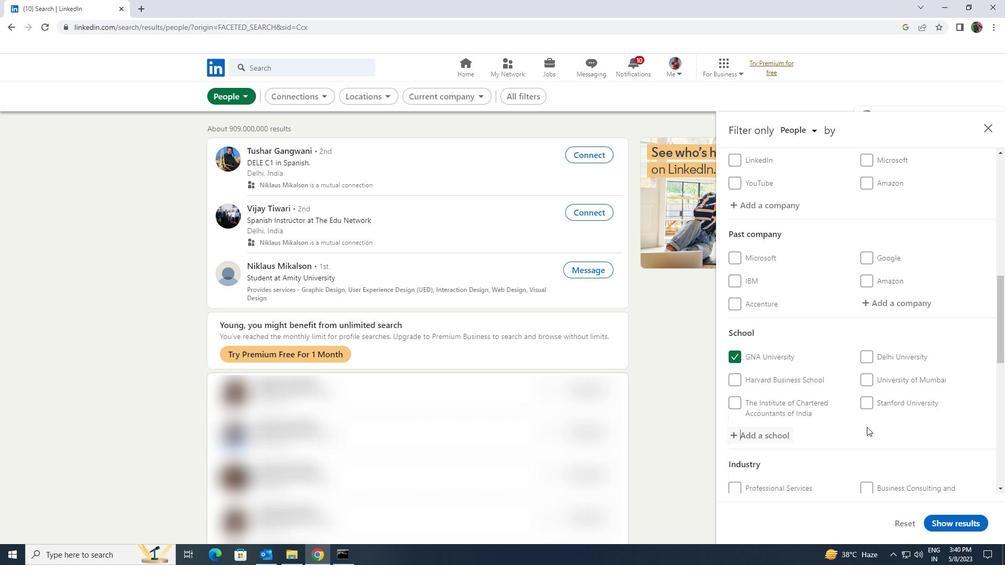 
Action: Mouse scrolled (866, 426) with delta (0, 0)
Screenshot: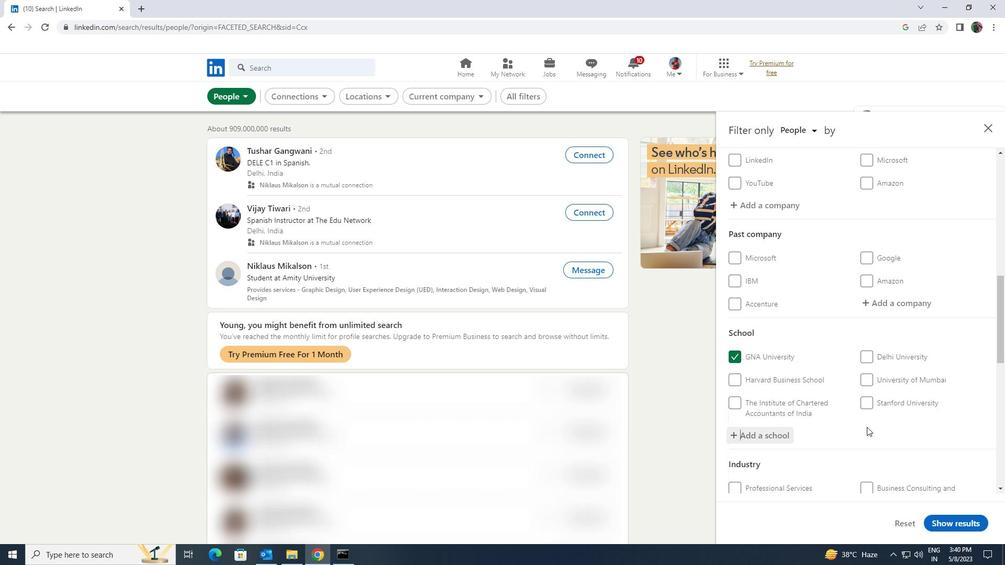 
Action: Mouse scrolled (866, 426) with delta (0, 0)
Screenshot: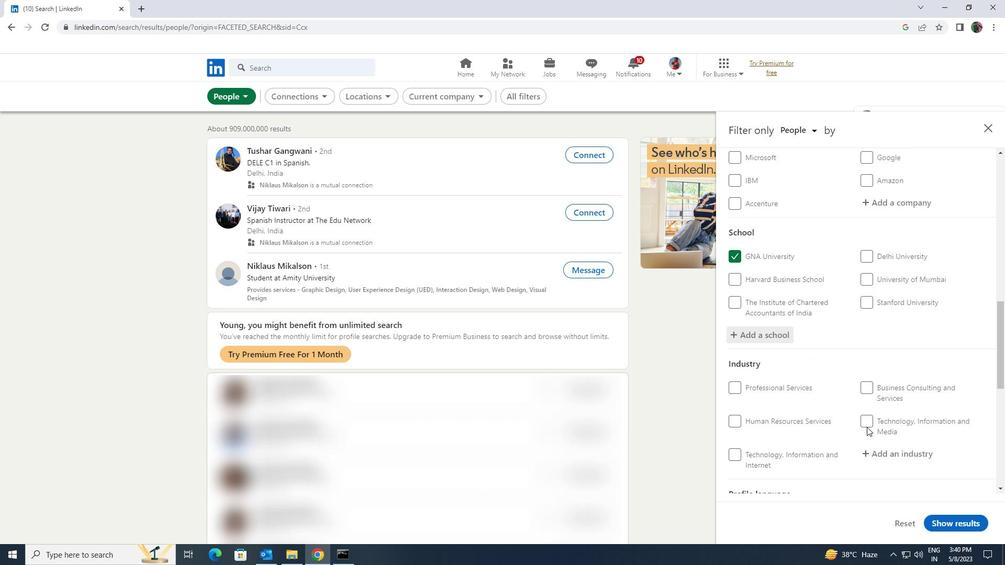 
Action: Mouse moved to (883, 402)
Screenshot: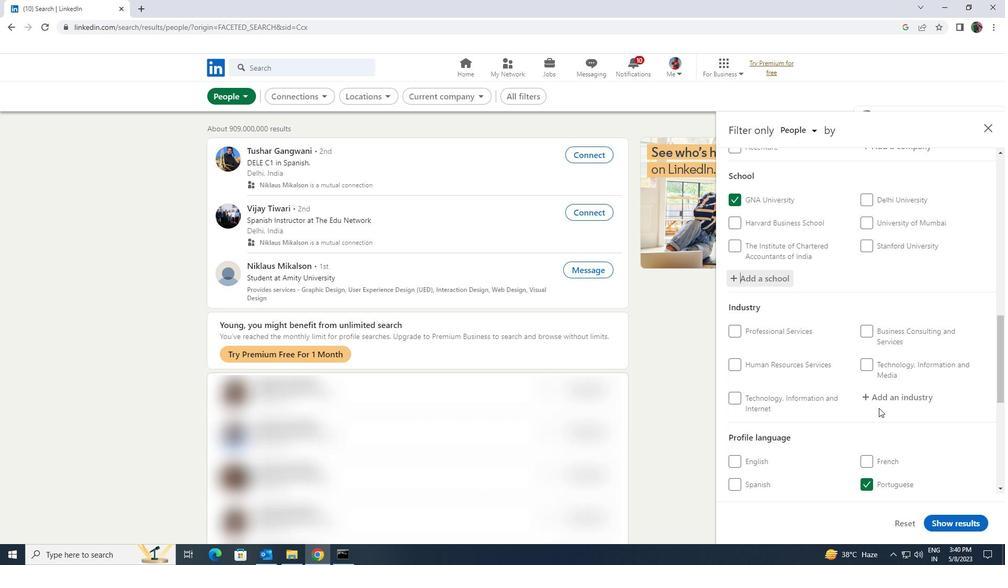 
Action: Mouse pressed left at (883, 402)
Screenshot: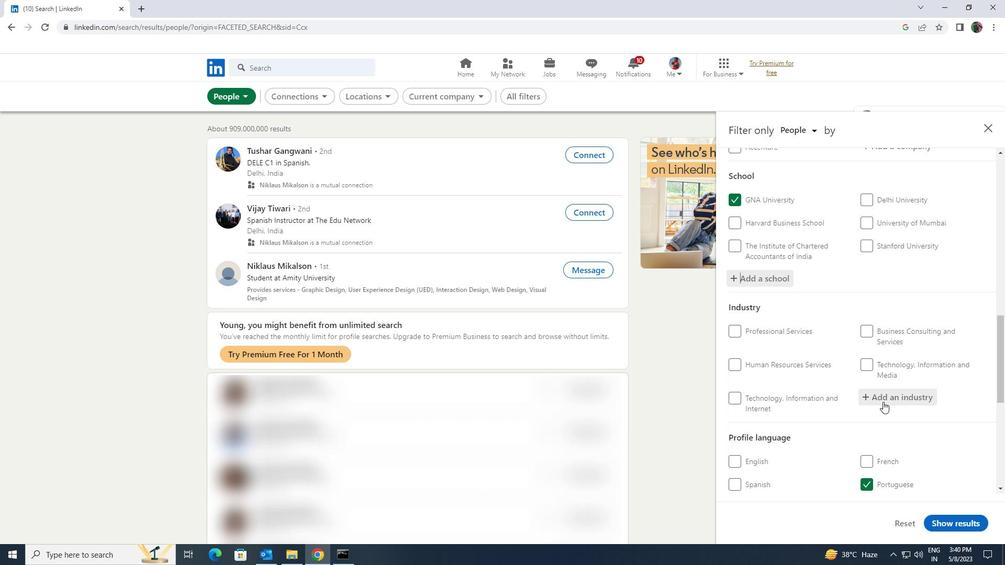 
Action: Key pressed <Key.shift><Key.shift><Key.shift><Key.shift><Key.shift><Key.shift><Key.shift><Key.shift><Key.shift><Key.shift><Key.shift><Key.shift>LOANS<Key.space><Key.shift>BROKERS<Key.space>
Screenshot: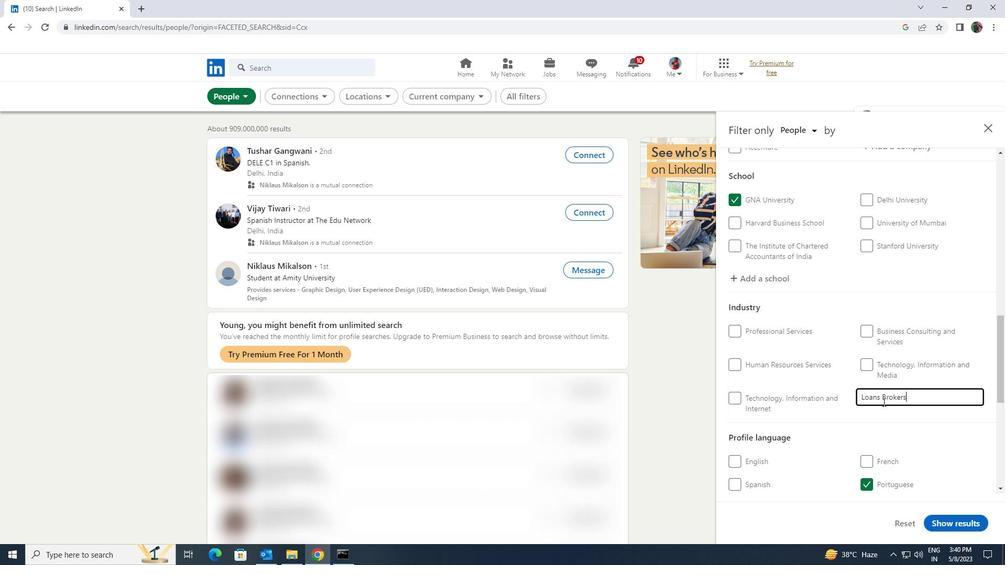 
Action: Mouse moved to (885, 397)
Screenshot: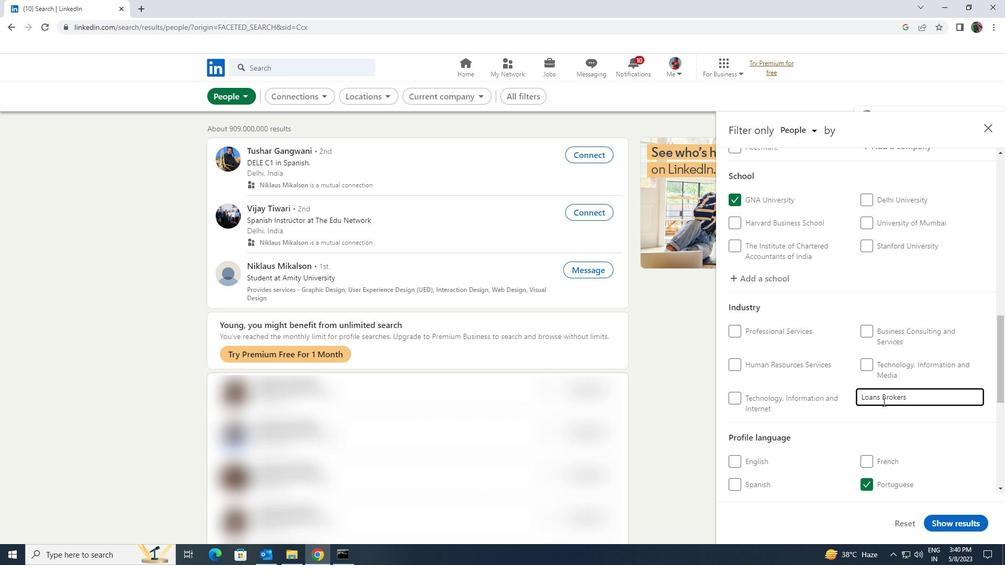 
Action: Mouse scrolled (885, 397) with delta (0, 0)
Screenshot: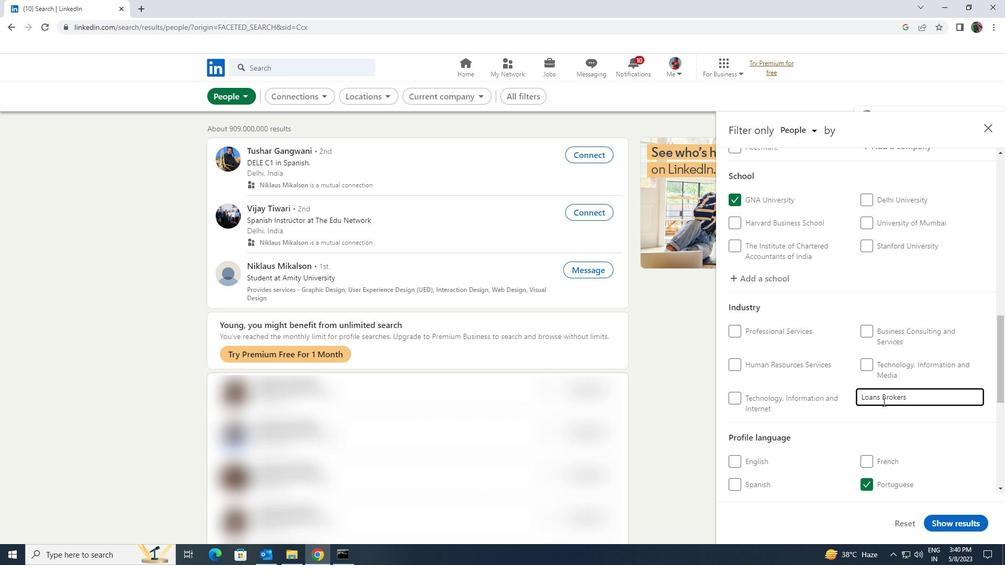 
Action: Mouse scrolled (885, 397) with delta (0, 0)
Screenshot: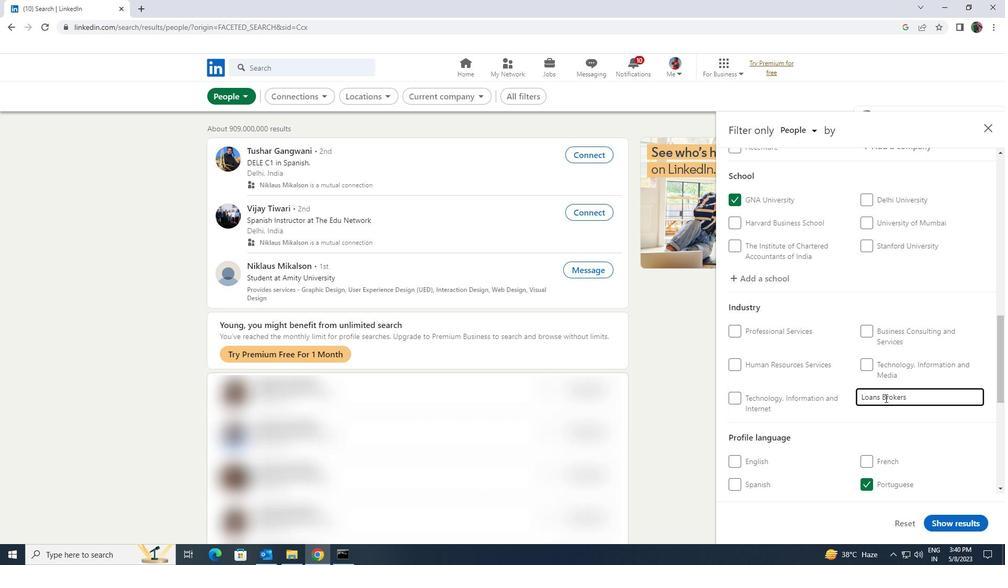 
Action: Mouse scrolled (885, 397) with delta (0, 0)
Screenshot: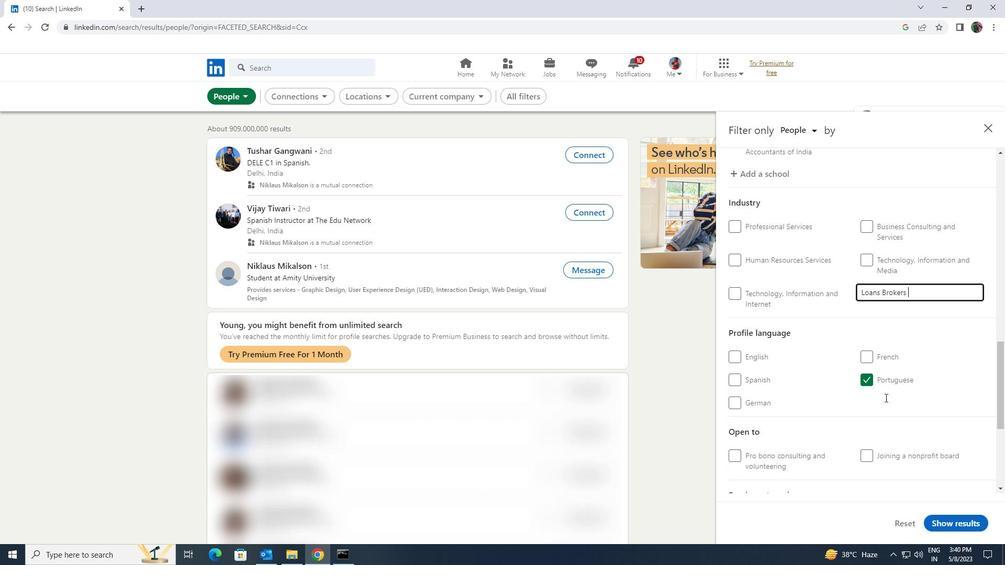 
Action: Mouse scrolled (885, 397) with delta (0, 0)
Screenshot: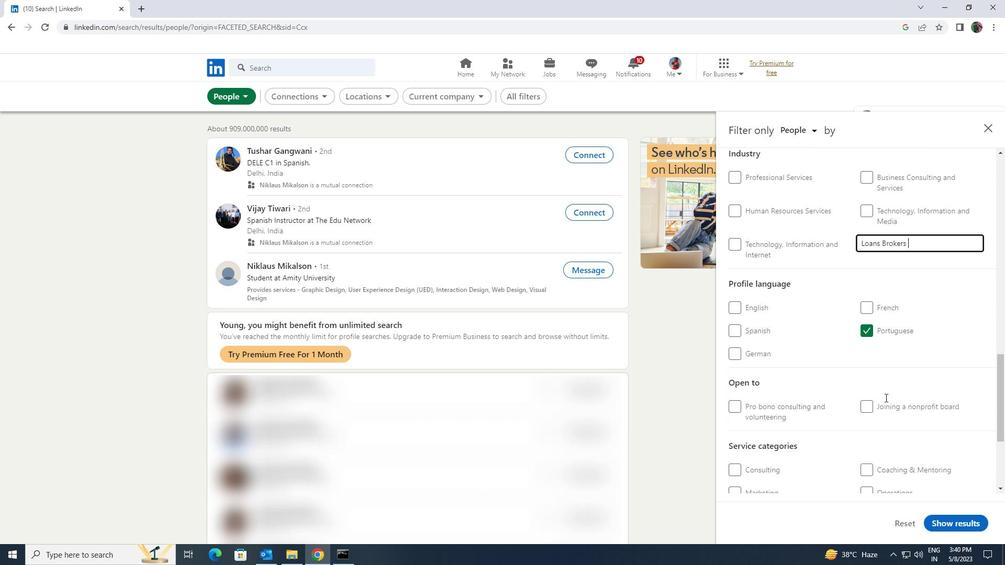 
Action: Mouse moved to (885, 399)
Screenshot: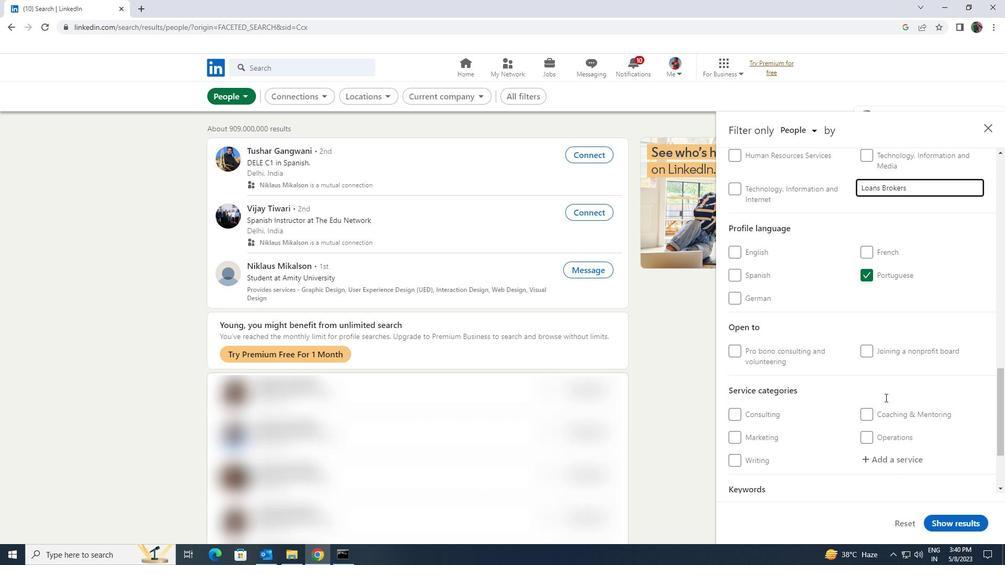 
Action: Mouse scrolled (885, 399) with delta (0, 0)
Screenshot: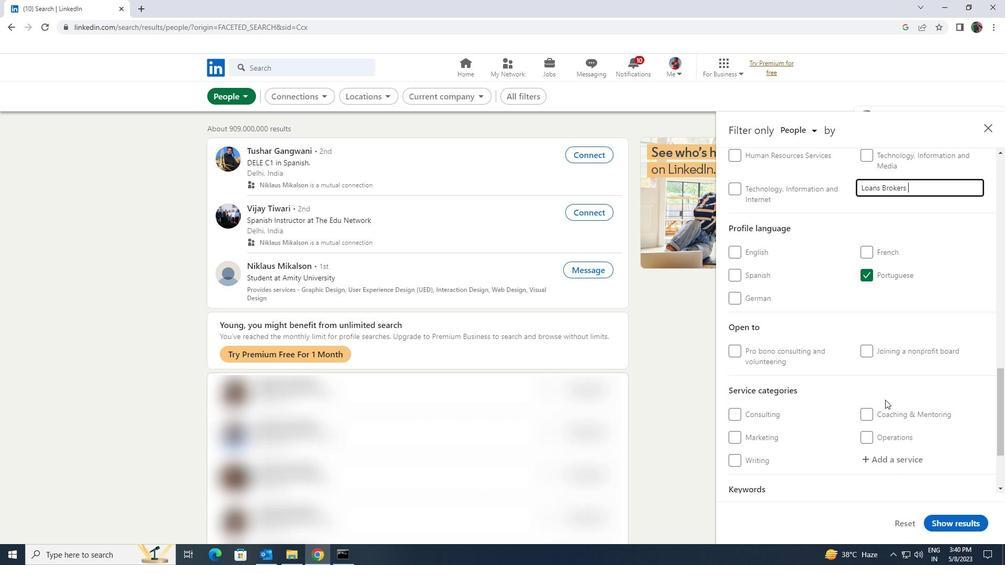 
Action: Mouse moved to (887, 409)
Screenshot: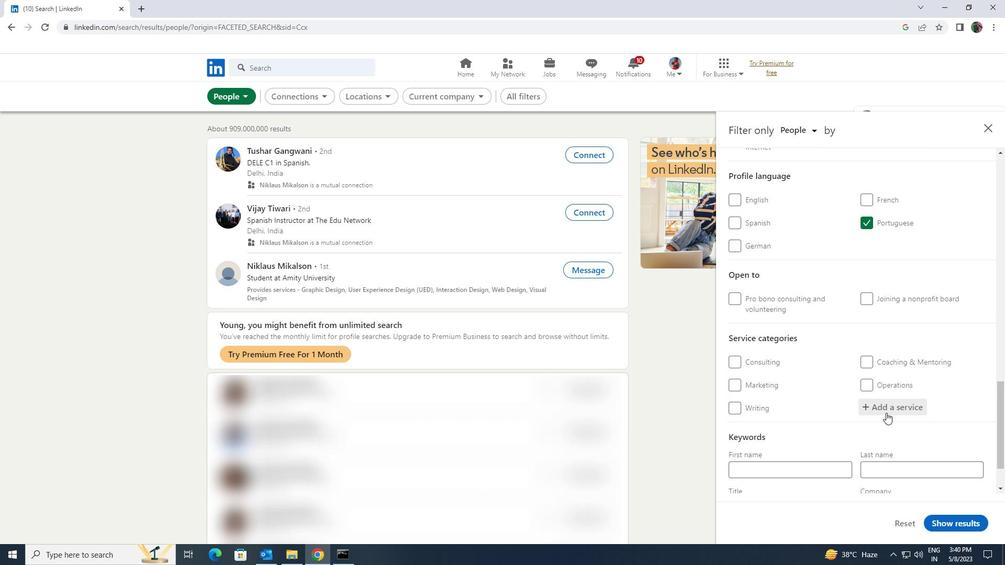 
Action: Mouse pressed left at (887, 409)
Screenshot: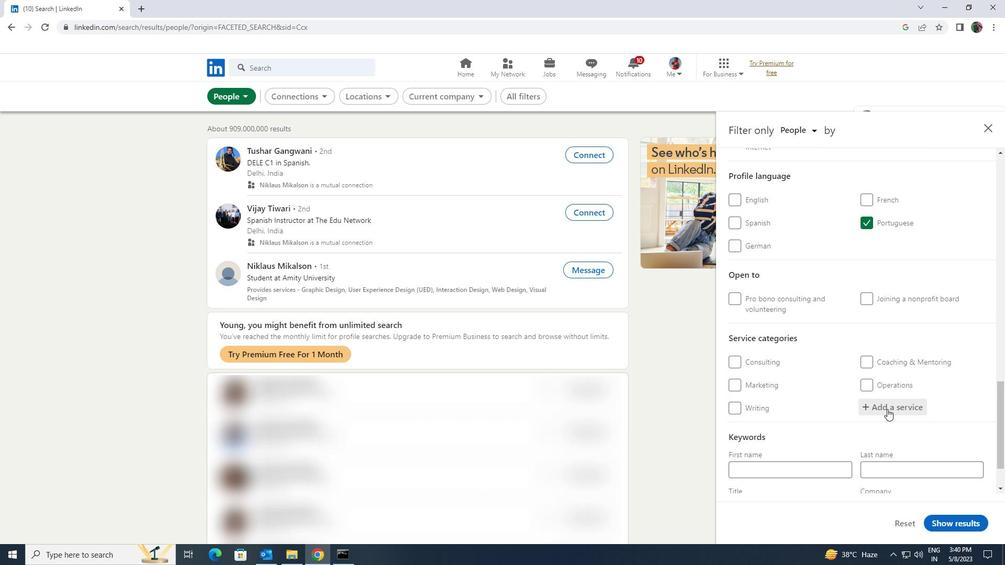 
Action: Key pressed <Key.shift>COPY
Screenshot: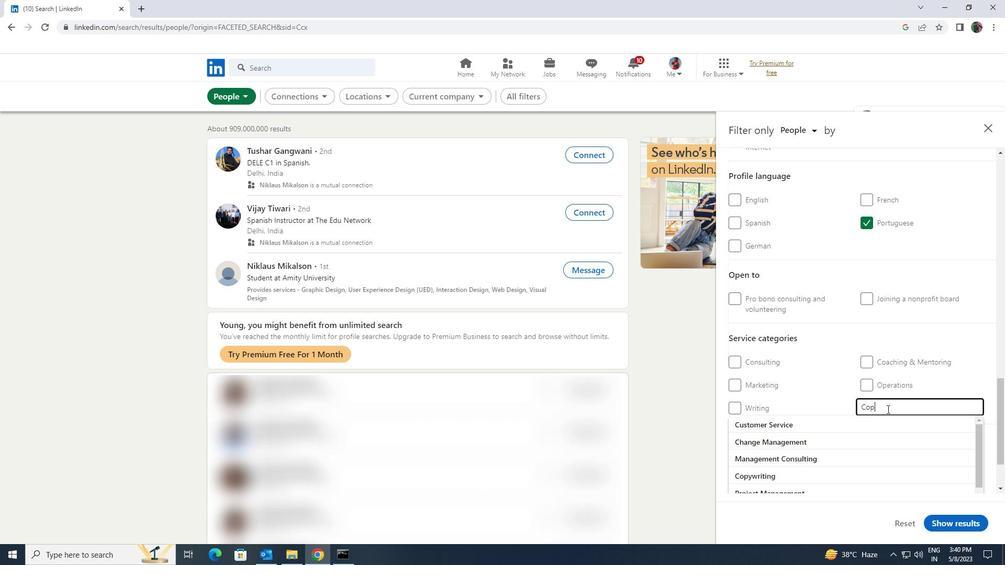 
Action: Mouse moved to (882, 415)
Screenshot: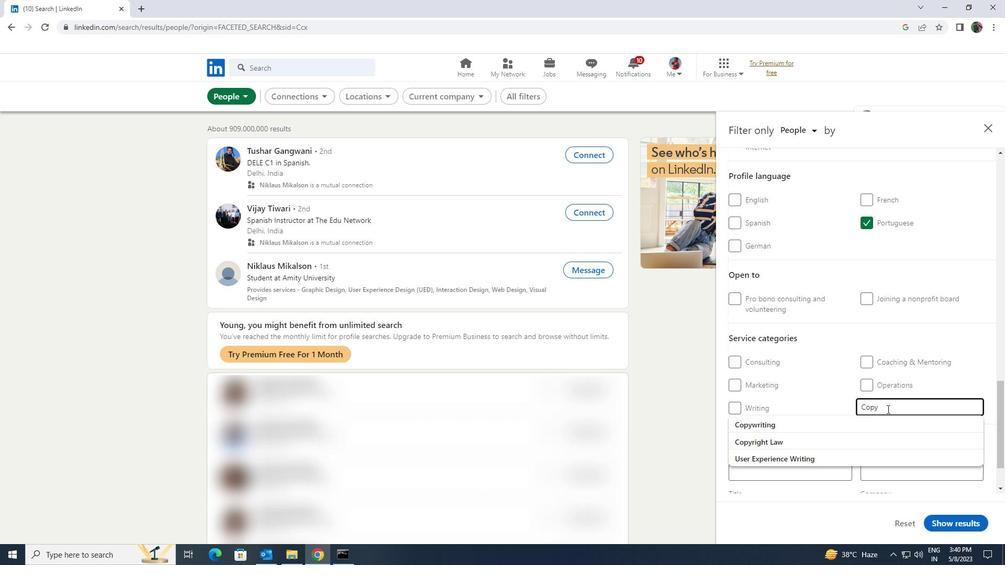 
Action: Mouse pressed left at (882, 415)
Screenshot: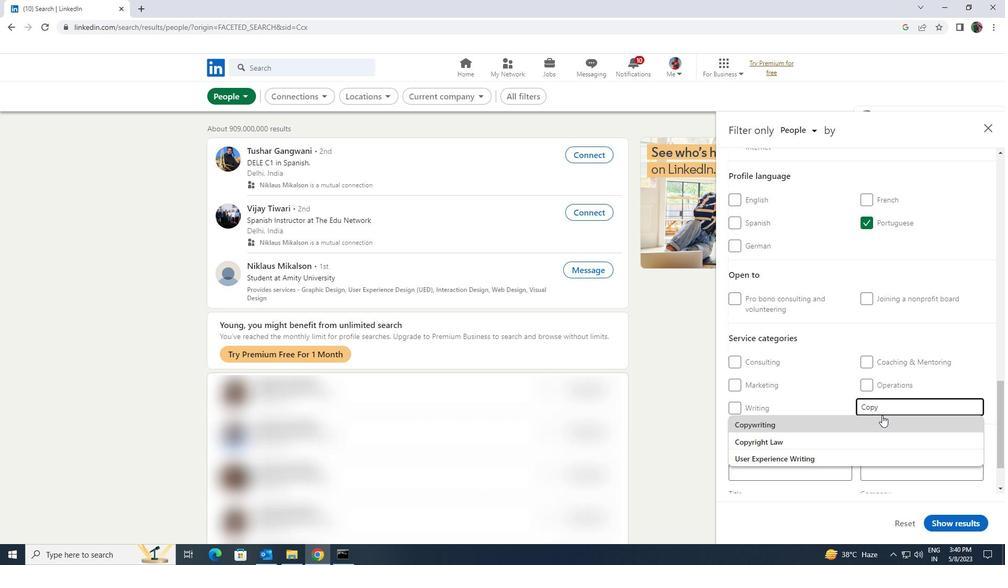 
Action: Mouse scrolled (882, 415) with delta (0, 0)
Screenshot: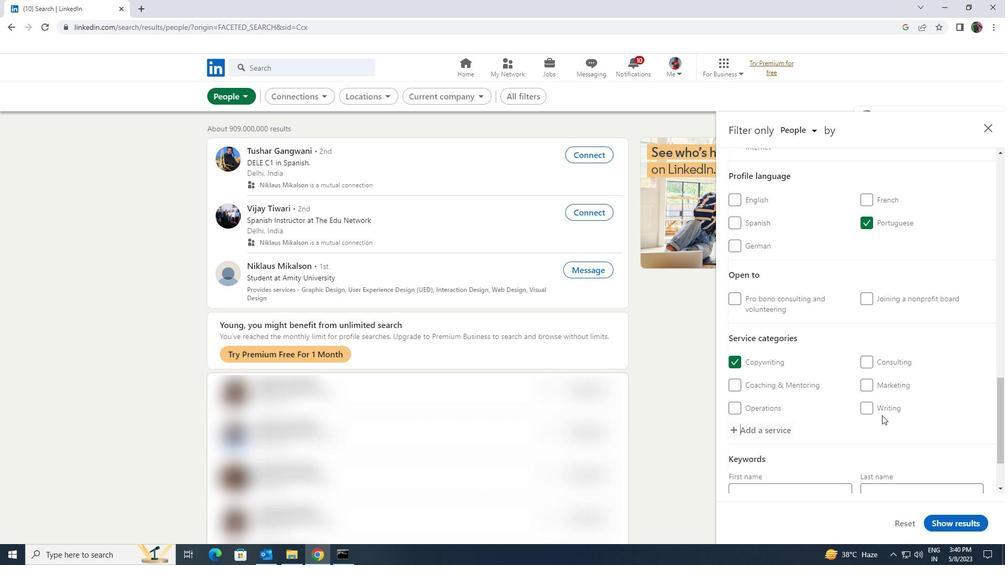 
Action: Mouse scrolled (882, 415) with delta (0, 0)
Screenshot: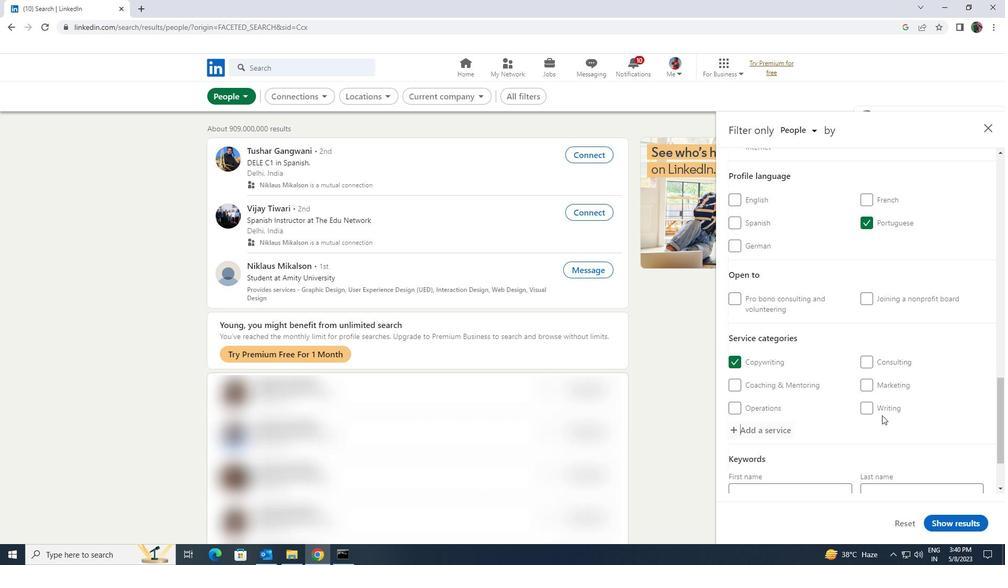 
Action: Mouse scrolled (882, 415) with delta (0, 0)
Screenshot: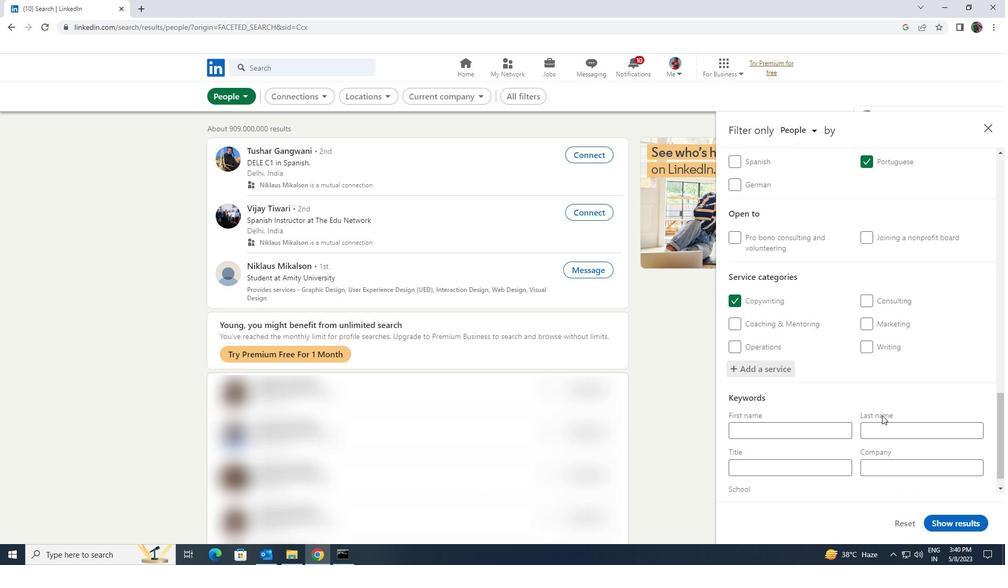 
Action: Mouse scrolled (882, 415) with delta (0, 0)
Screenshot: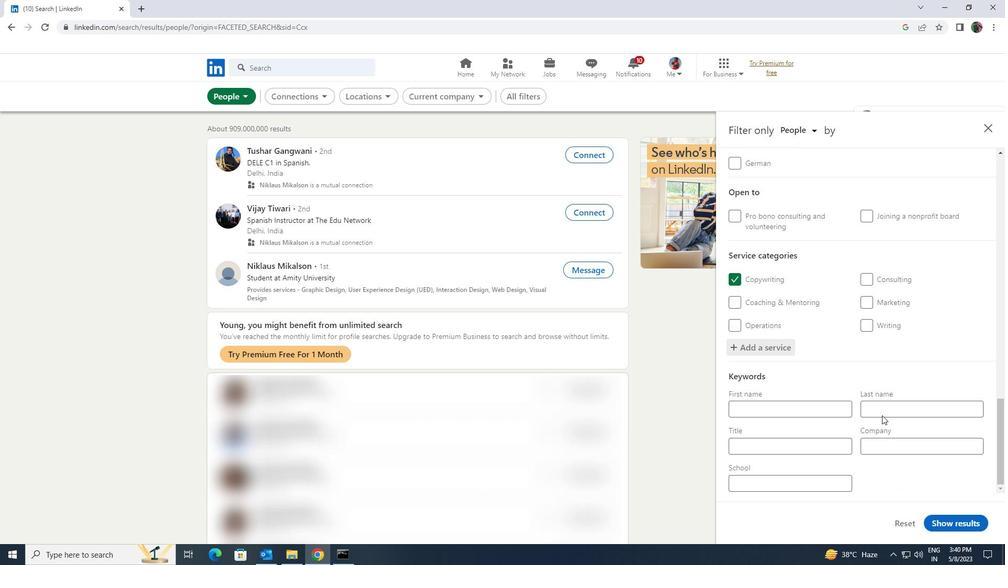
Action: Mouse moved to (847, 439)
Screenshot: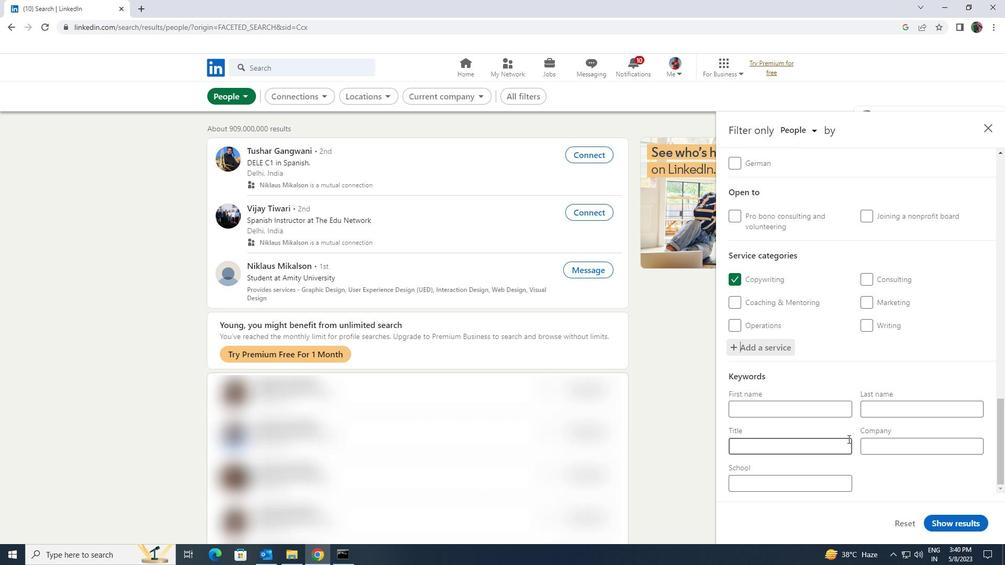 
Action: Mouse pressed left at (847, 439)
Screenshot: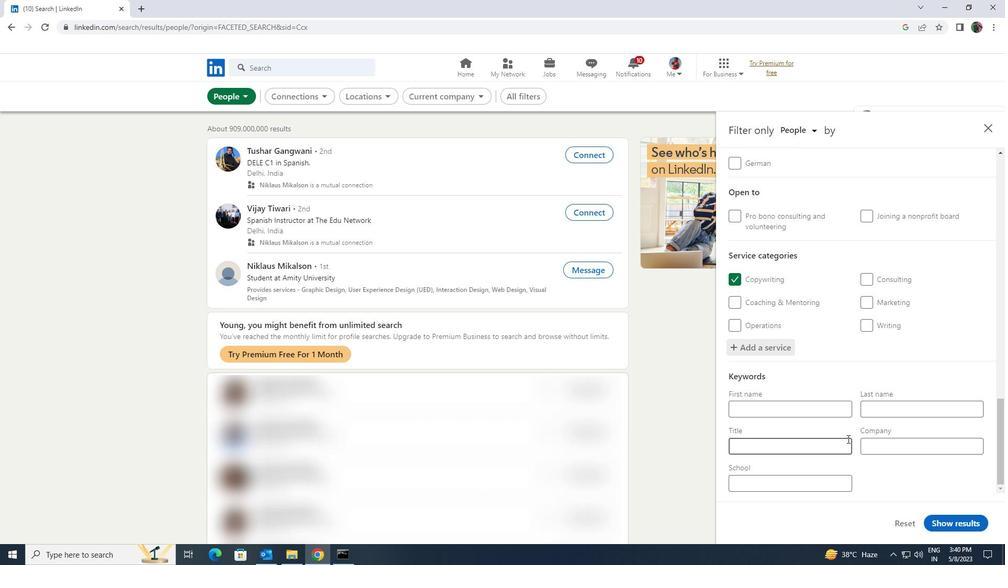 
Action: Key pressed <Key.shift>NETWORK<Key.space><Key.shift><Key.shift><Key.shift><Key.shift><Key.shift><Key.shift><Key.shift><Key.shift><Key.shift><Key.shift><Key.shift>ADMINISTRATOR
Screenshot: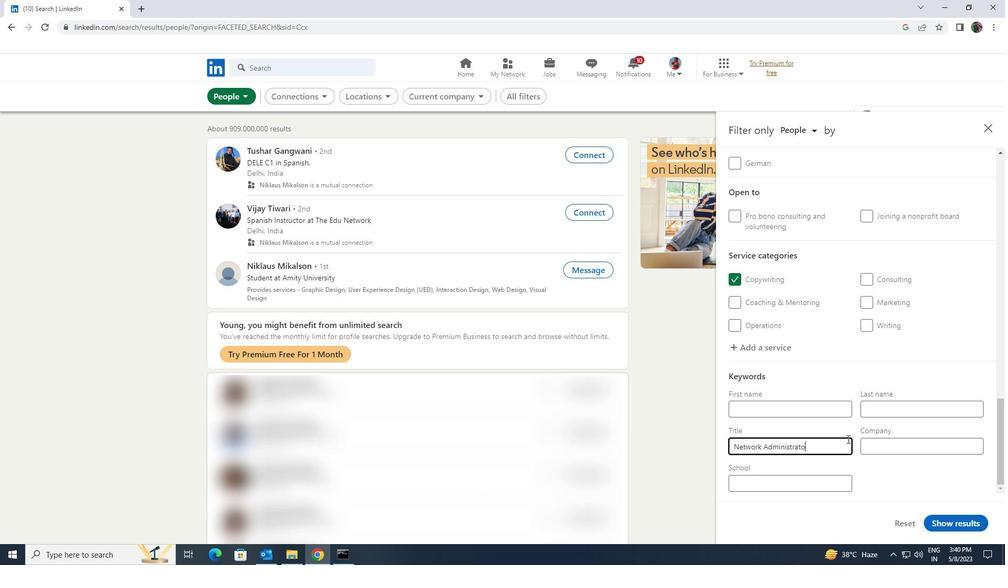 
Action: Mouse moved to (945, 519)
Screenshot: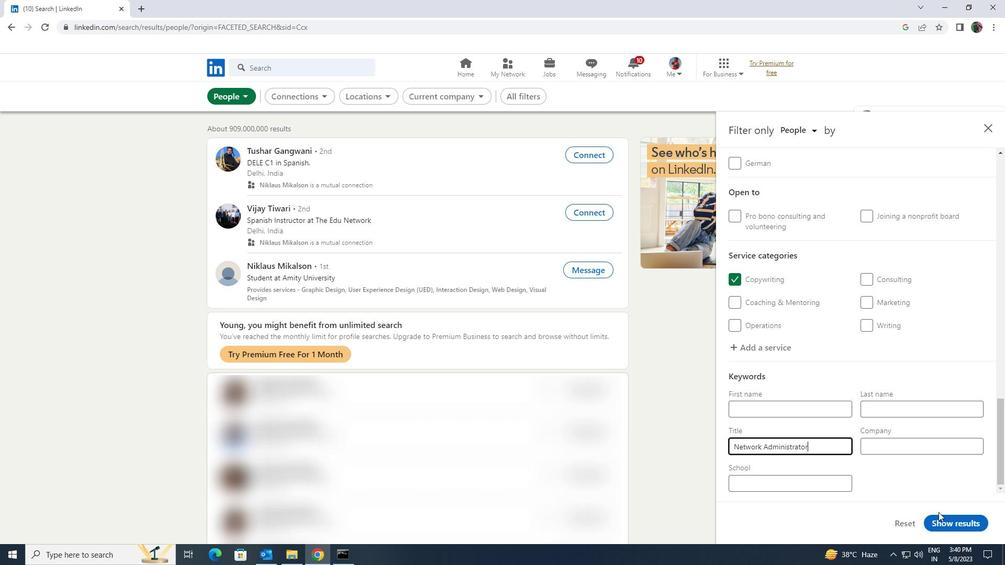 
Action: Mouse pressed left at (945, 519)
Screenshot: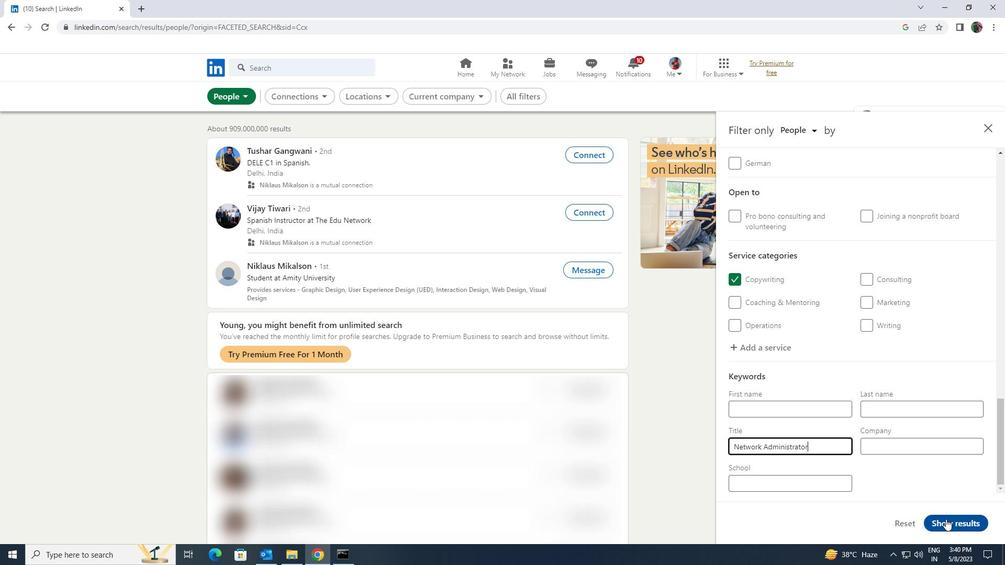 
